 Task: Add an event with the title Project Progress Update and Evaluation, date '2024/03/08', time 8:00 AM to 10:00 AMand add a description: A lunch and learn session is a unique professional development opportunity where employees gather during their lunch break to learn and engage in educational activities. It combines the convenience of a mealtime with valuable learning experiences, creating a relaxed and interactive environment for knowledge sharing and skill enhancement._x000D_
_x000D_
Select event color  Tangerine . Add location for the event as: 987 Piazza Navona, Rome, Italy, logged in from the account softage.5@softage.netand send the event invitation to softage.3@softage.net and softage.1@softage.net. Set a reminder for the event Every weekday(Monday to Friday)
Action: Mouse moved to (1094, 79)
Screenshot: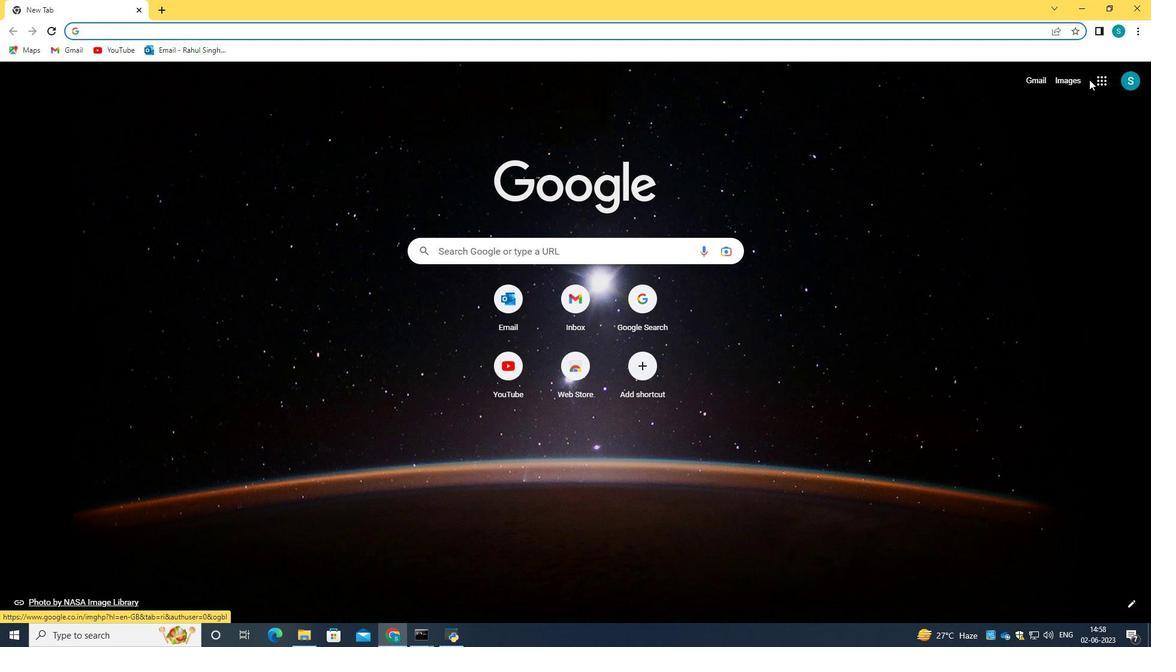 
Action: Mouse pressed left at (1094, 79)
Screenshot: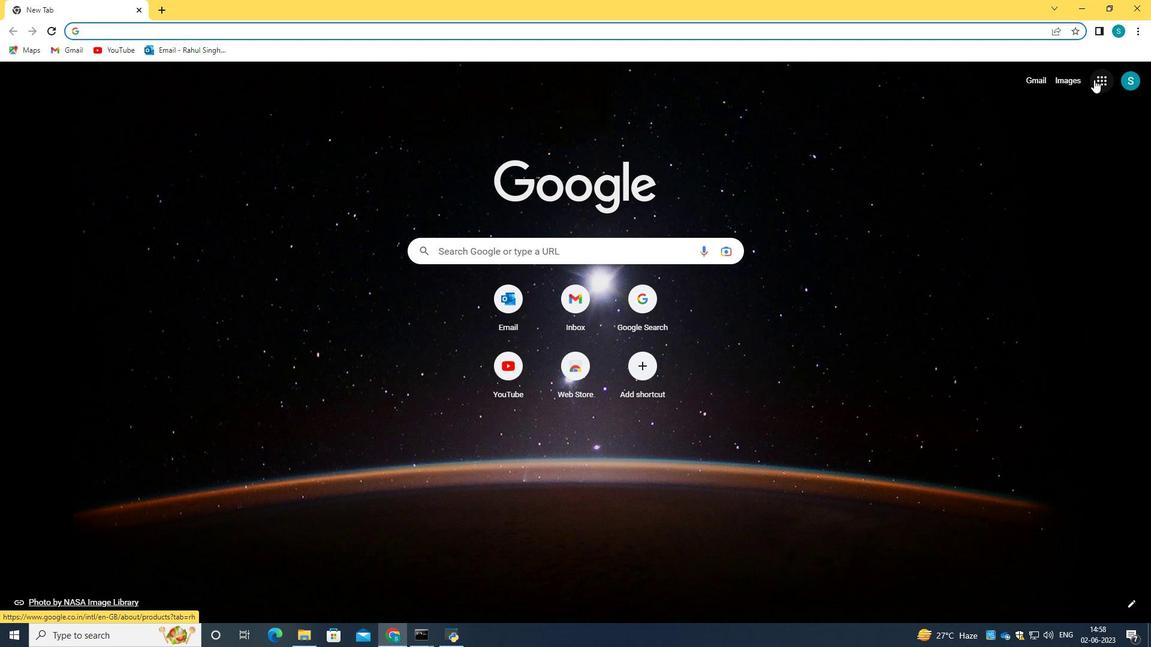 
Action: Mouse moved to (983, 251)
Screenshot: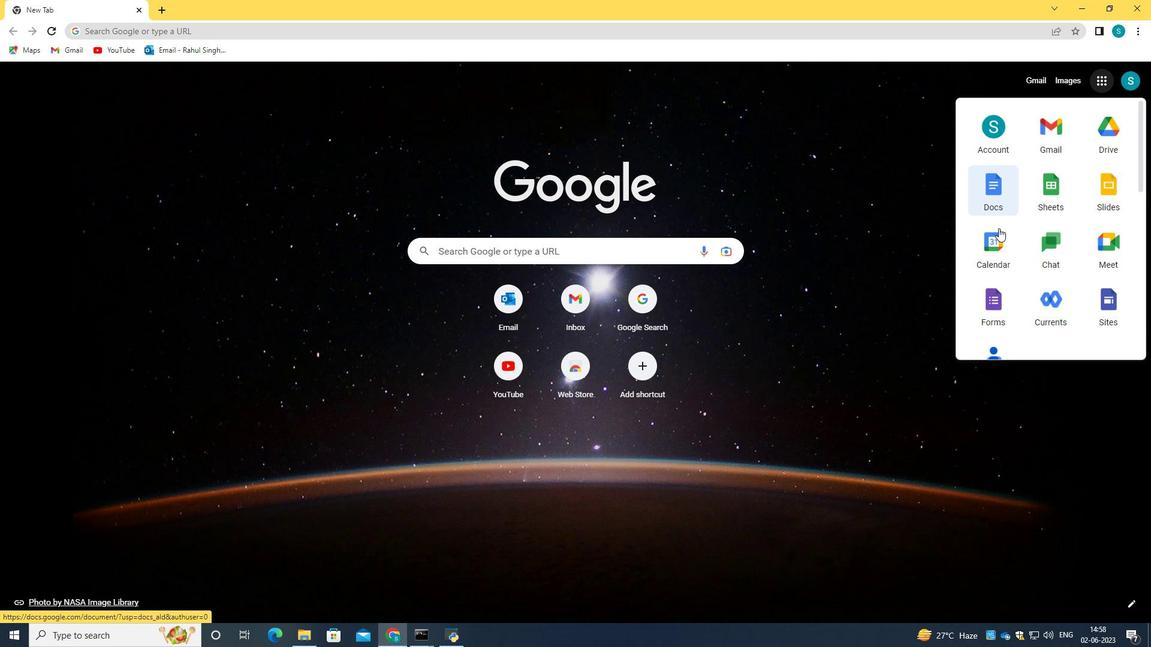 
Action: Mouse pressed left at (983, 251)
Screenshot: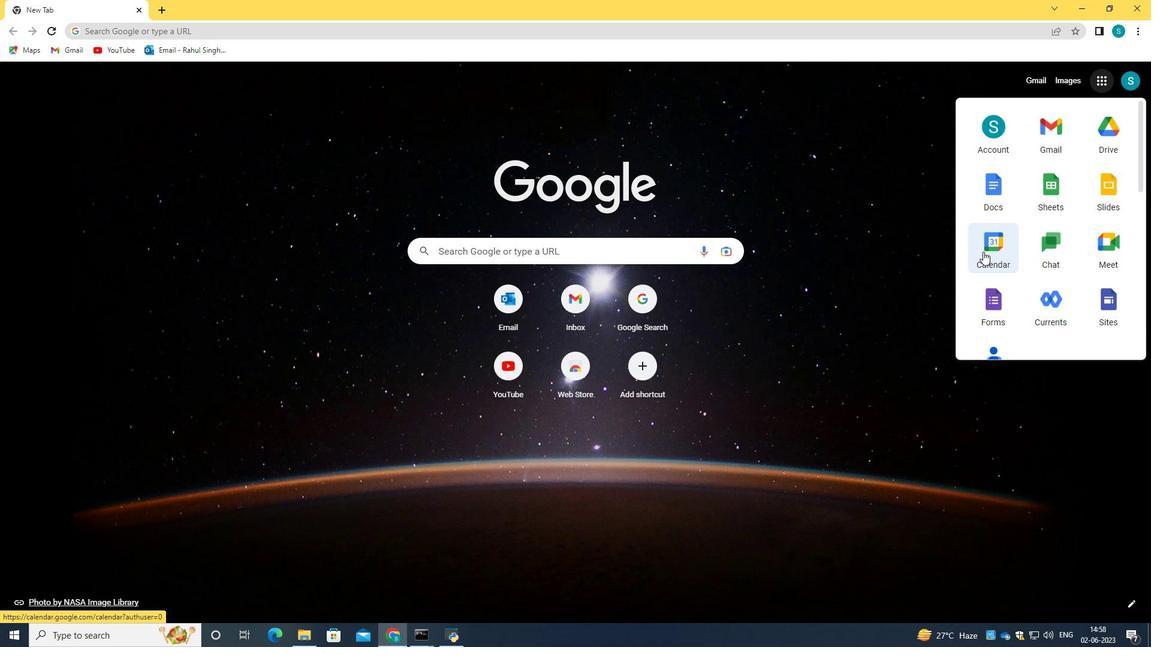 
Action: Mouse moved to (67, 118)
Screenshot: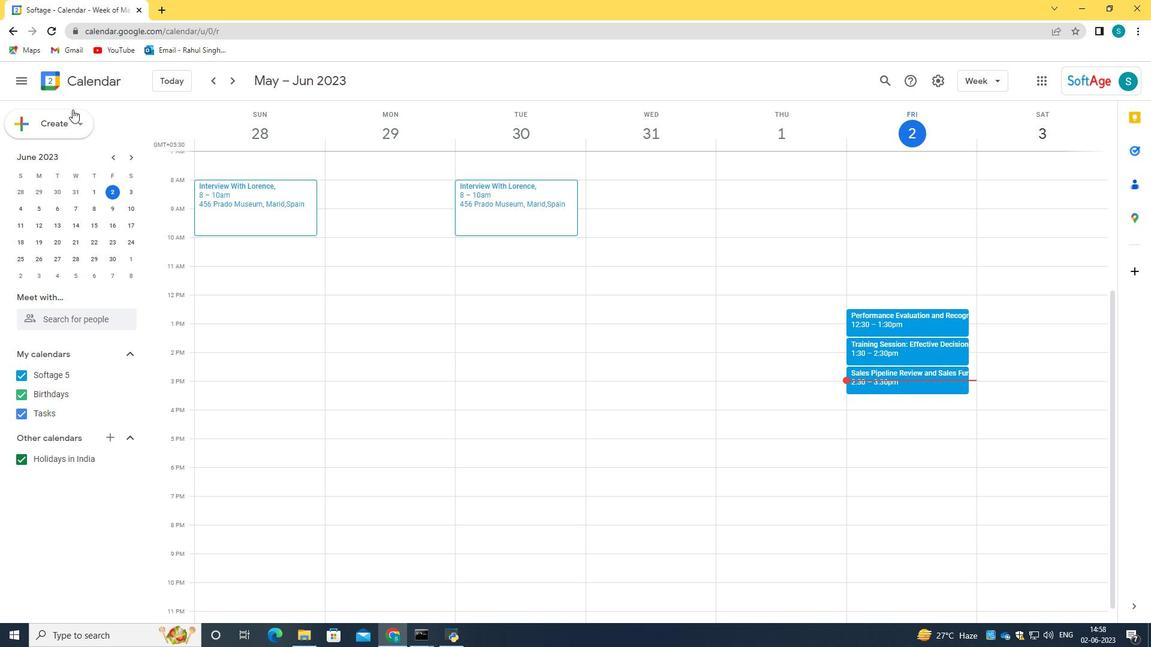
Action: Mouse pressed left at (67, 118)
Screenshot: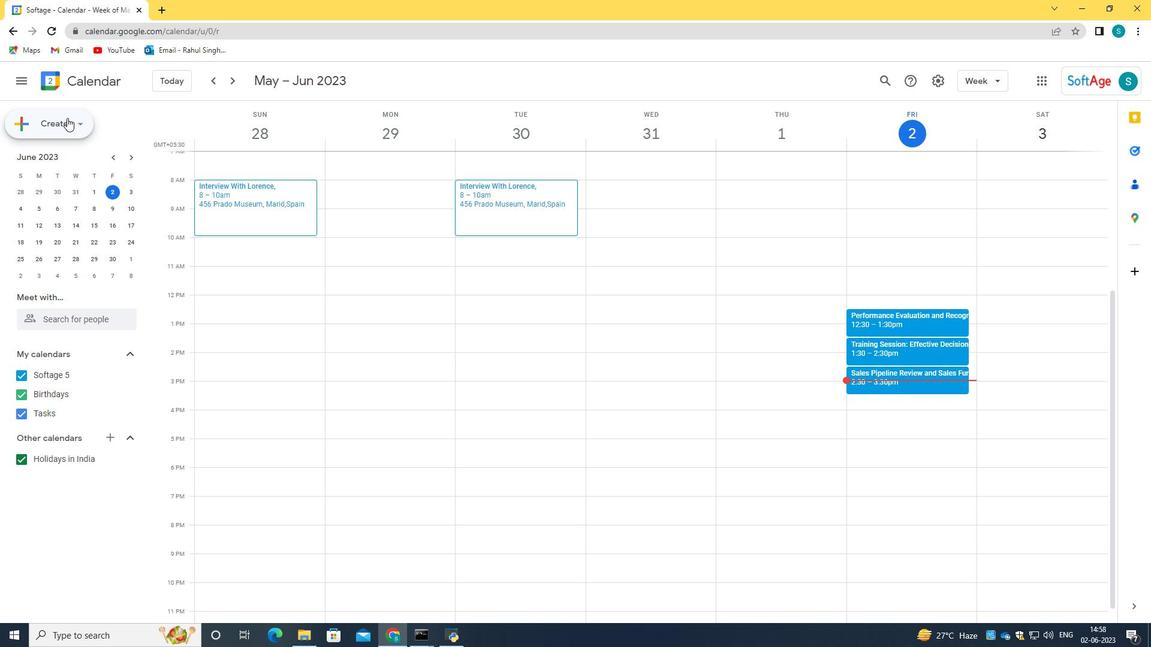 
Action: Mouse moved to (74, 155)
Screenshot: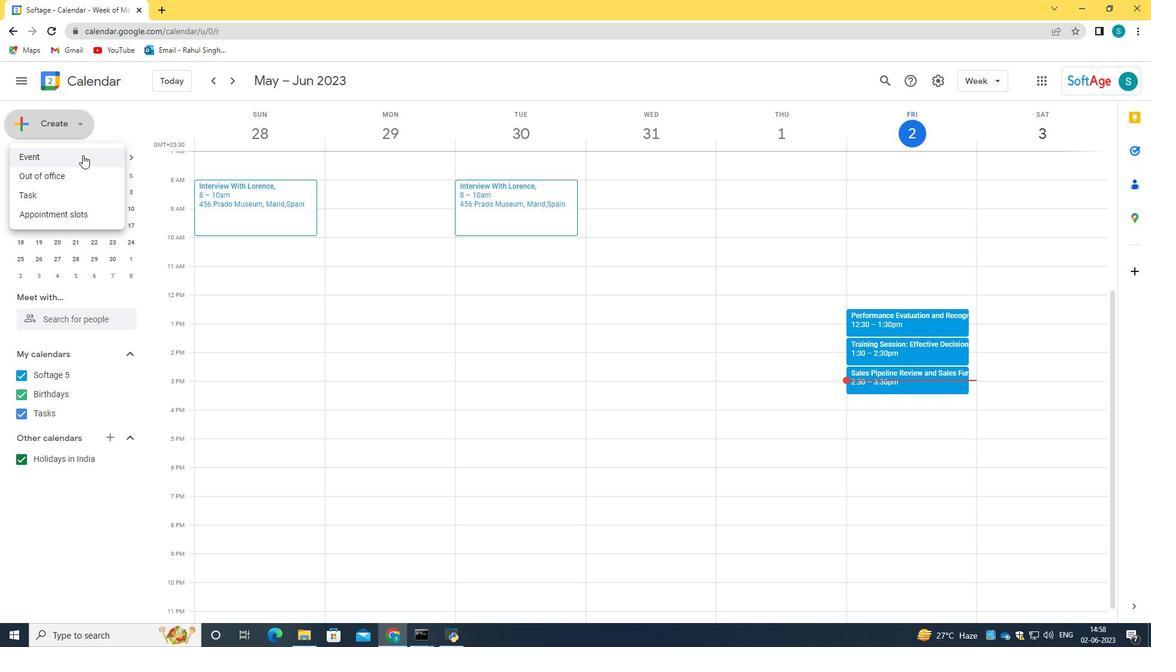 
Action: Mouse pressed left at (74, 155)
Screenshot: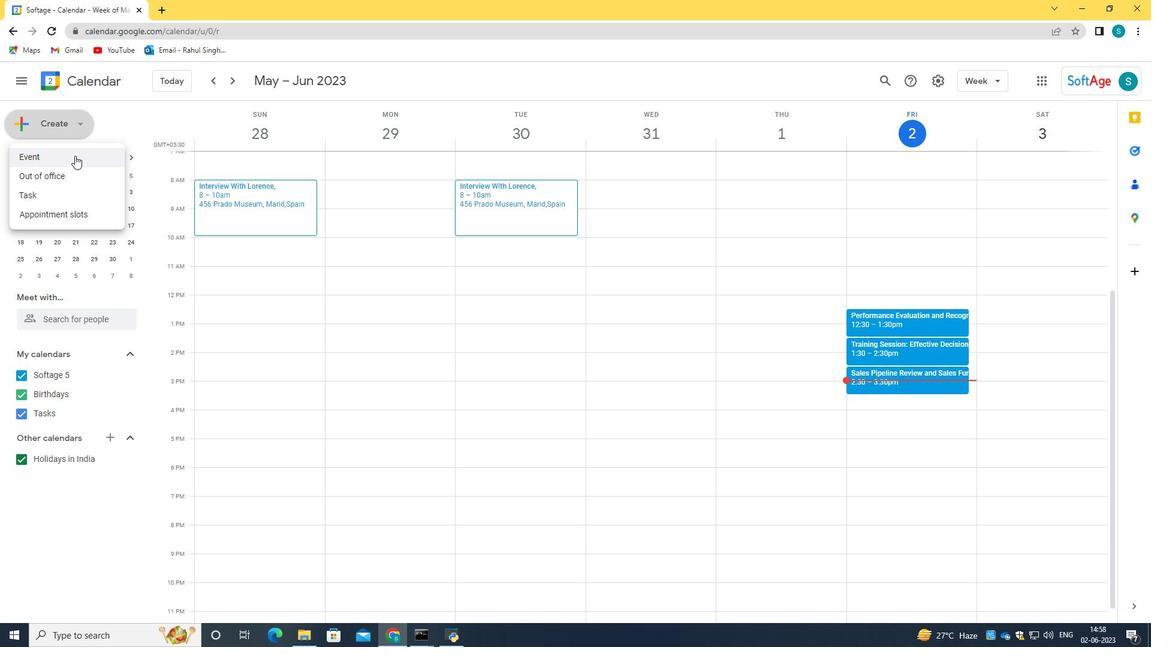
Action: Mouse moved to (749, 479)
Screenshot: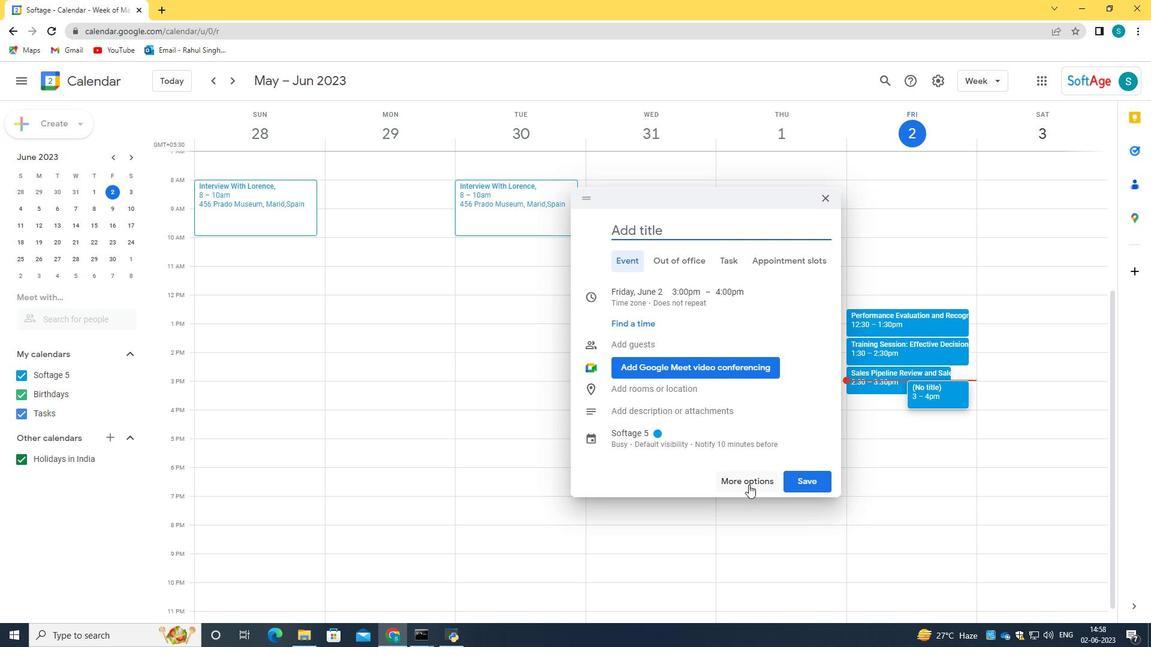 
Action: Mouse pressed left at (749, 479)
Screenshot: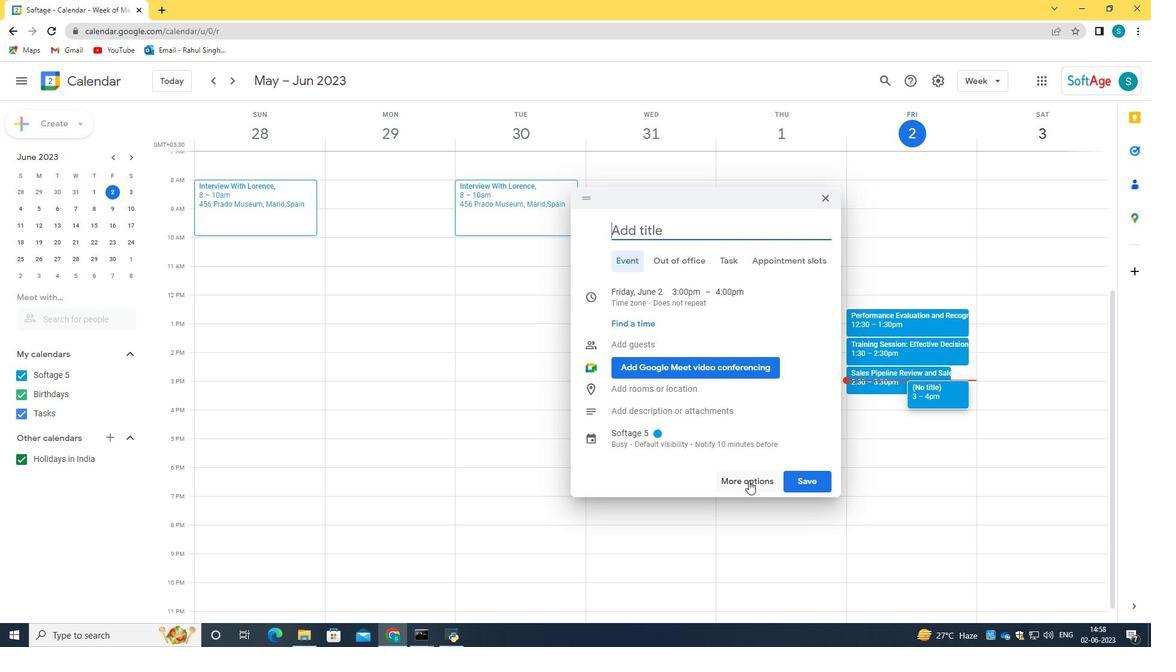 
Action: Mouse moved to (146, 90)
Screenshot: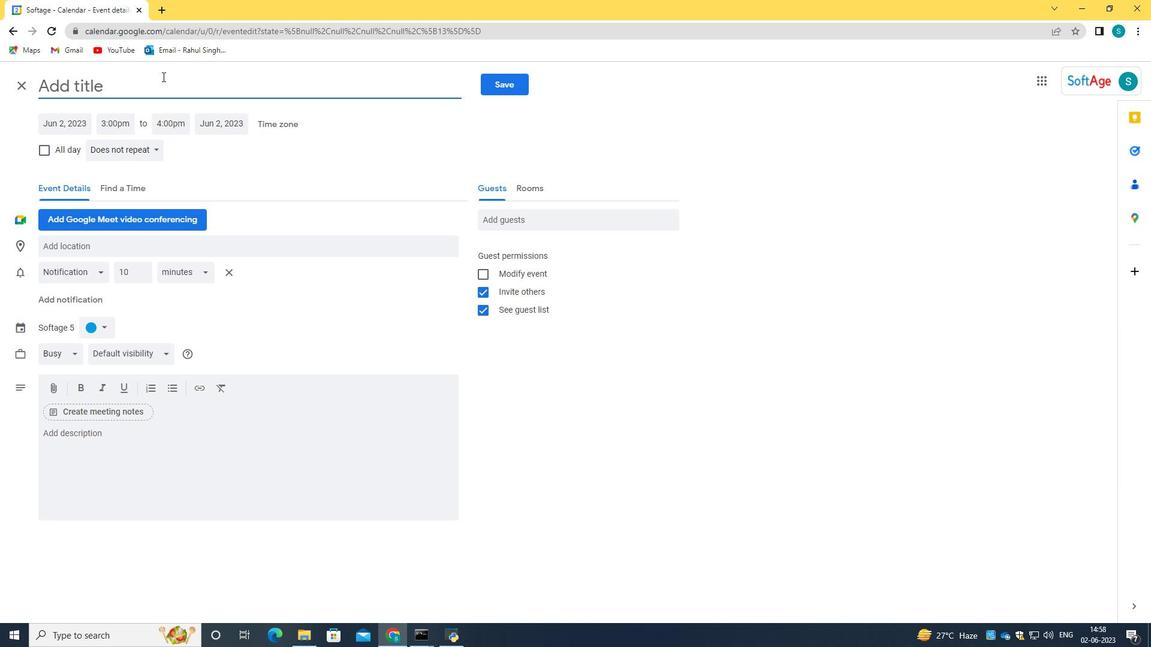 
Action: Mouse pressed left at (146, 90)
Screenshot: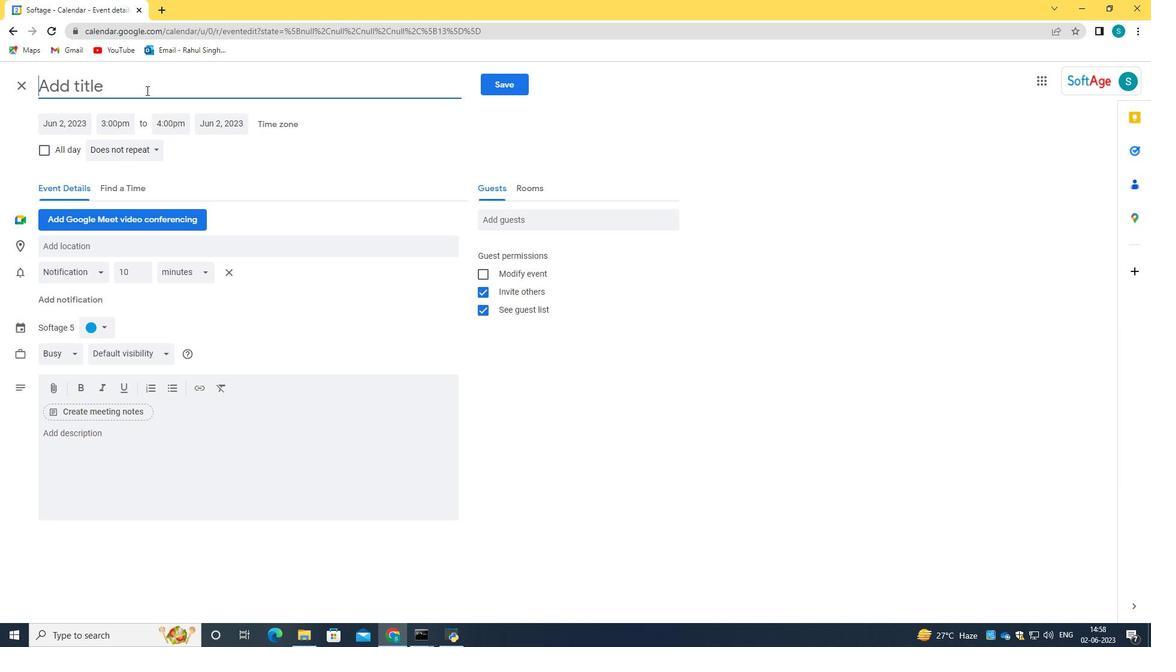 
Action: Key pressed <Key.caps_lock>P<Key.caps_lock>rojects<Key.space><Key.caps_lock>P<Key.caps_lock>rogress<Key.space><Key.caps_lock>U<Key.caps_lock>pdate<Key.space>and<Key.space><Key.caps_lock>E<Key.caps_lock>valut<Key.backspace>ation
Screenshot: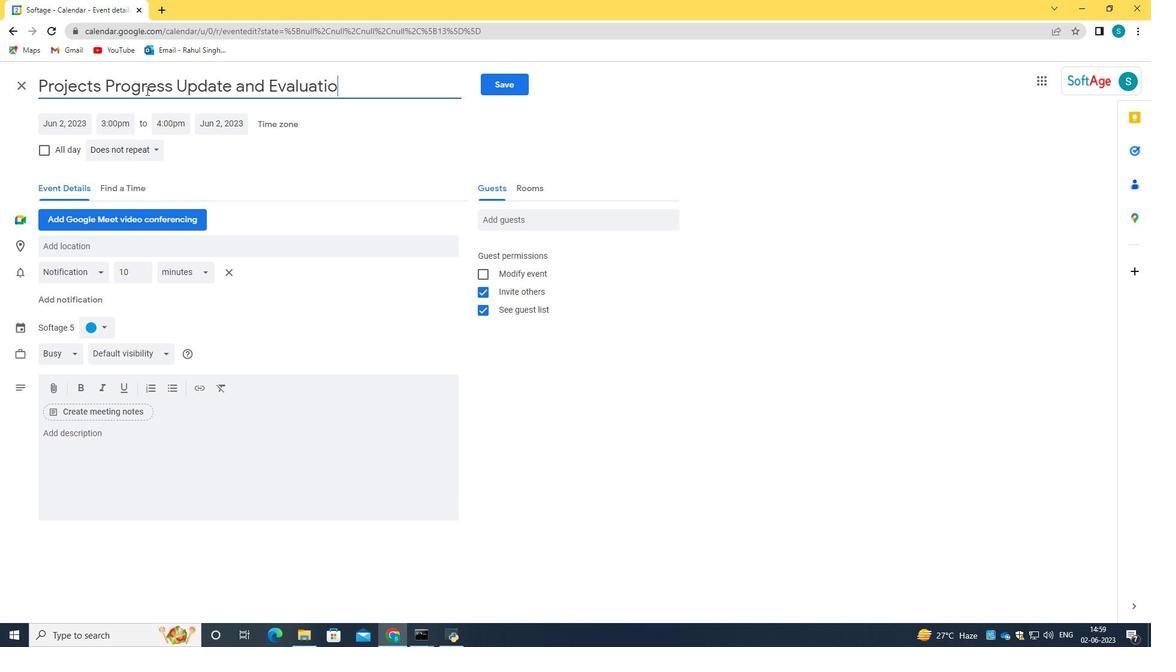 
Action: Mouse moved to (71, 115)
Screenshot: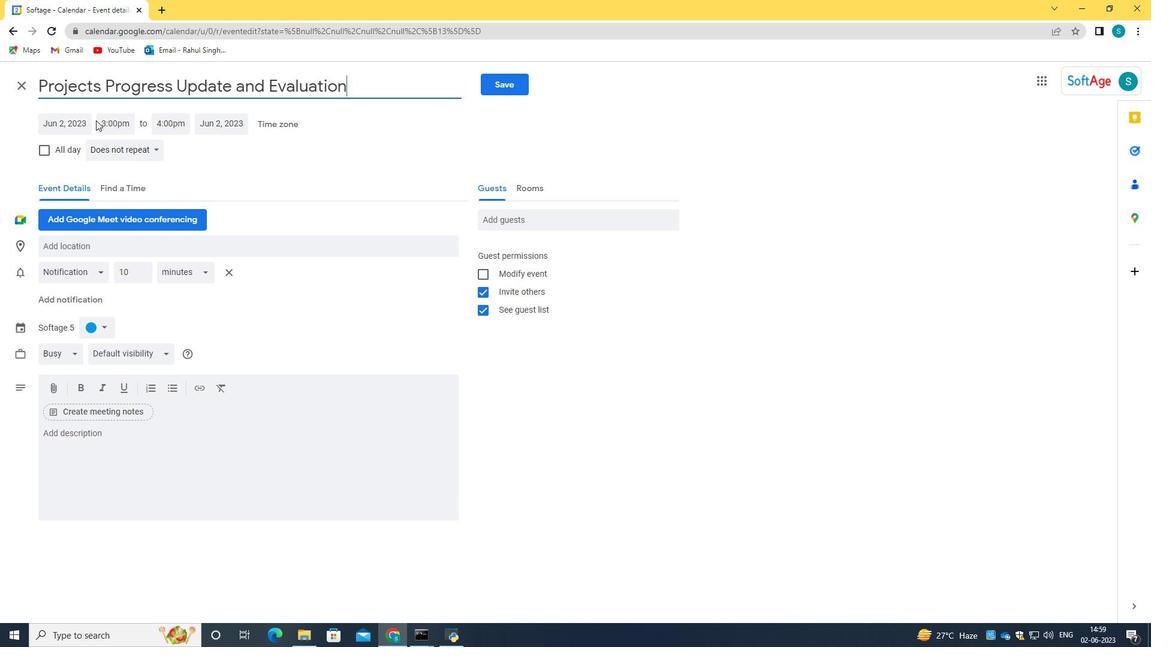 
Action: Mouse pressed left at (71, 115)
Screenshot: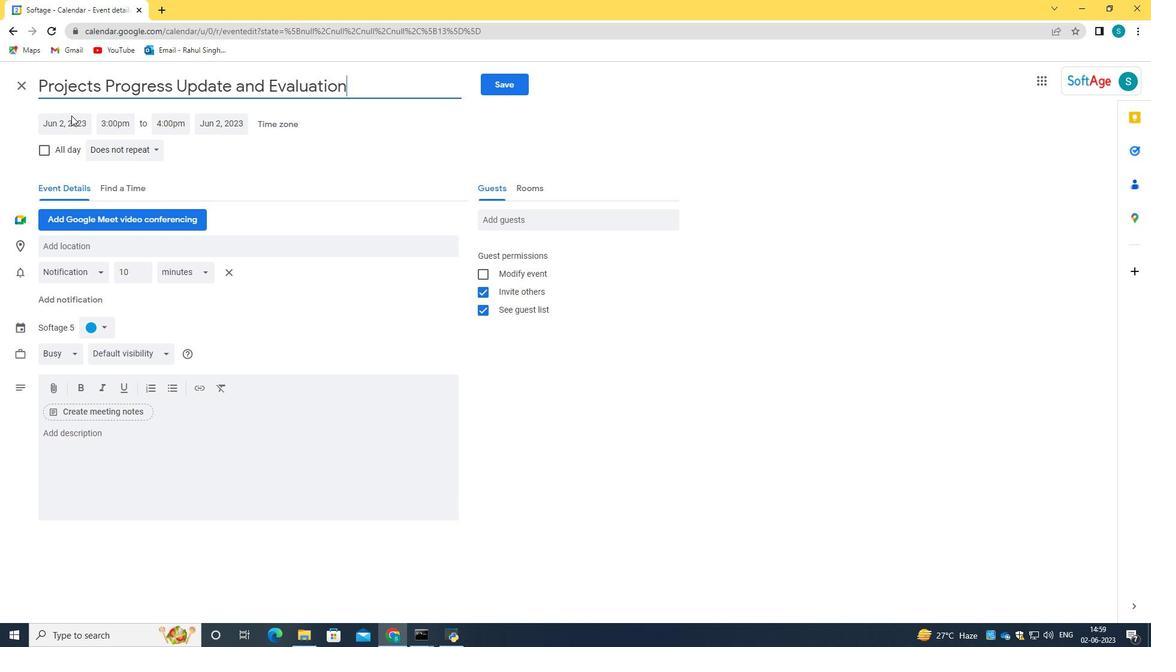 
Action: Mouse moved to (71, 115)
Screenshot: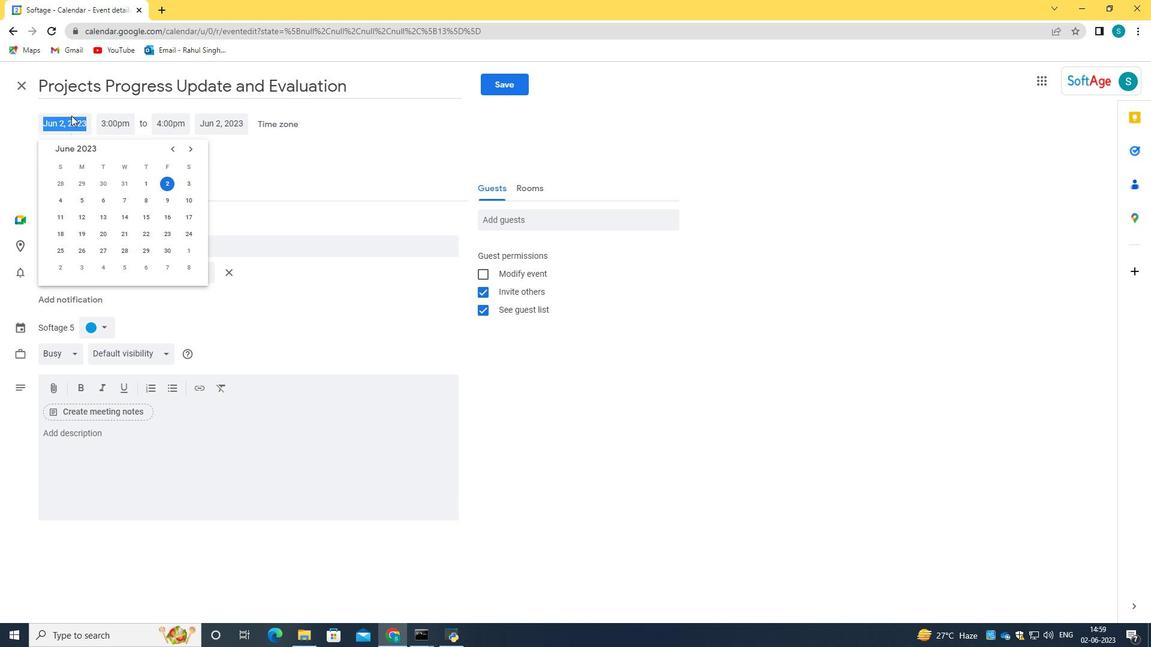 
Action: Key pressed 2024/03/<Key.backspace>08
Screenshot: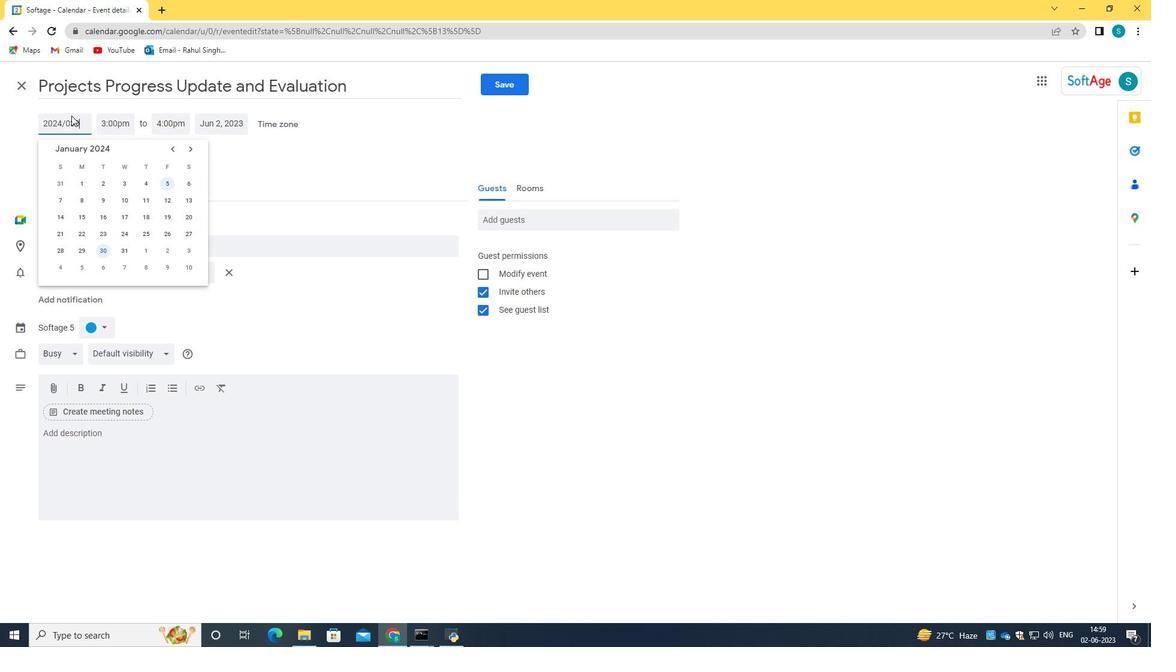 
Action: Mouse moved to (76, 123)
Screenshot: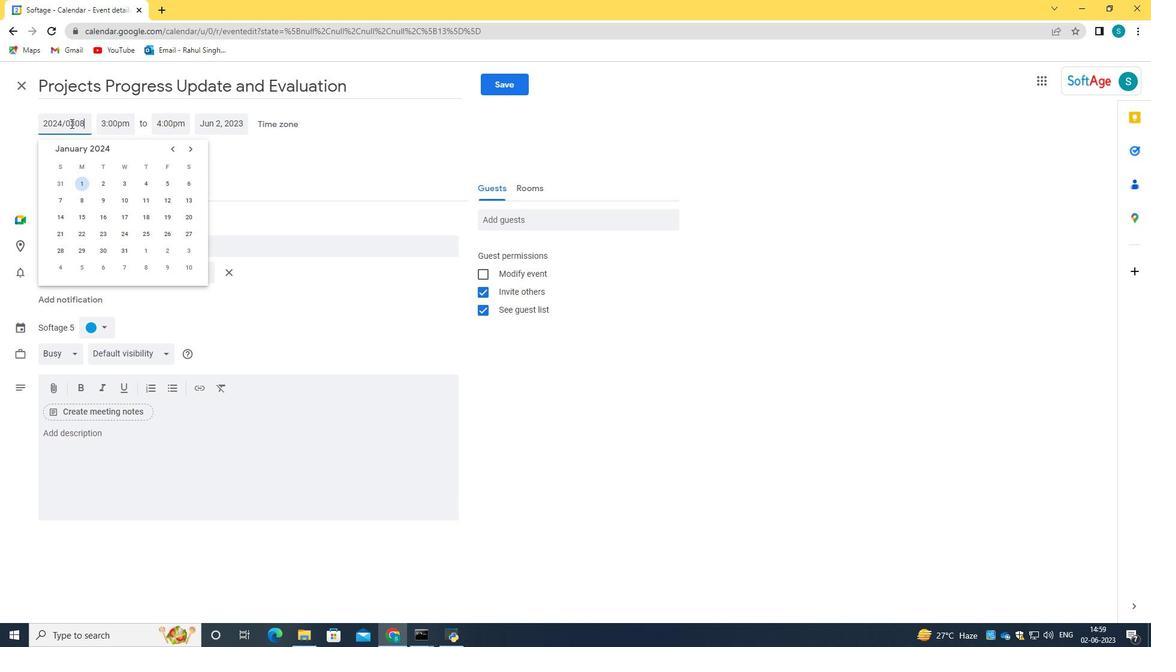 
Action: Mouse pressed left at (76, 123)
Screenshot: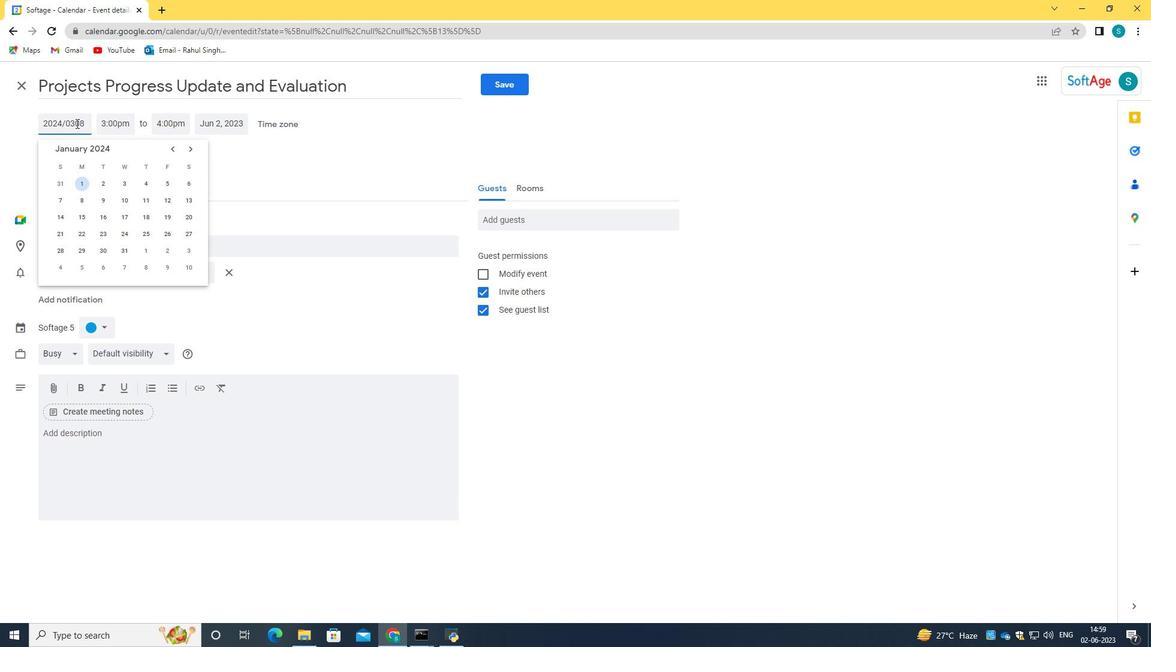 
Action: Mouse moved to (87, 123)
Screenshot: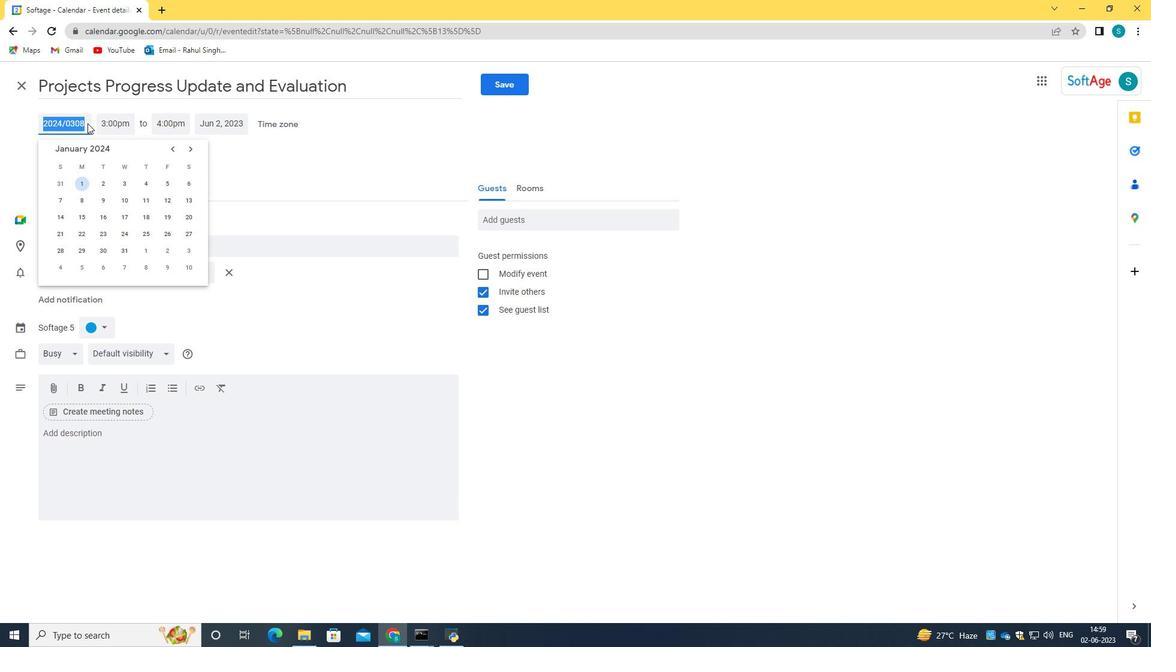 
Action: Mouse pressed left at (87, 123)
Screenshot: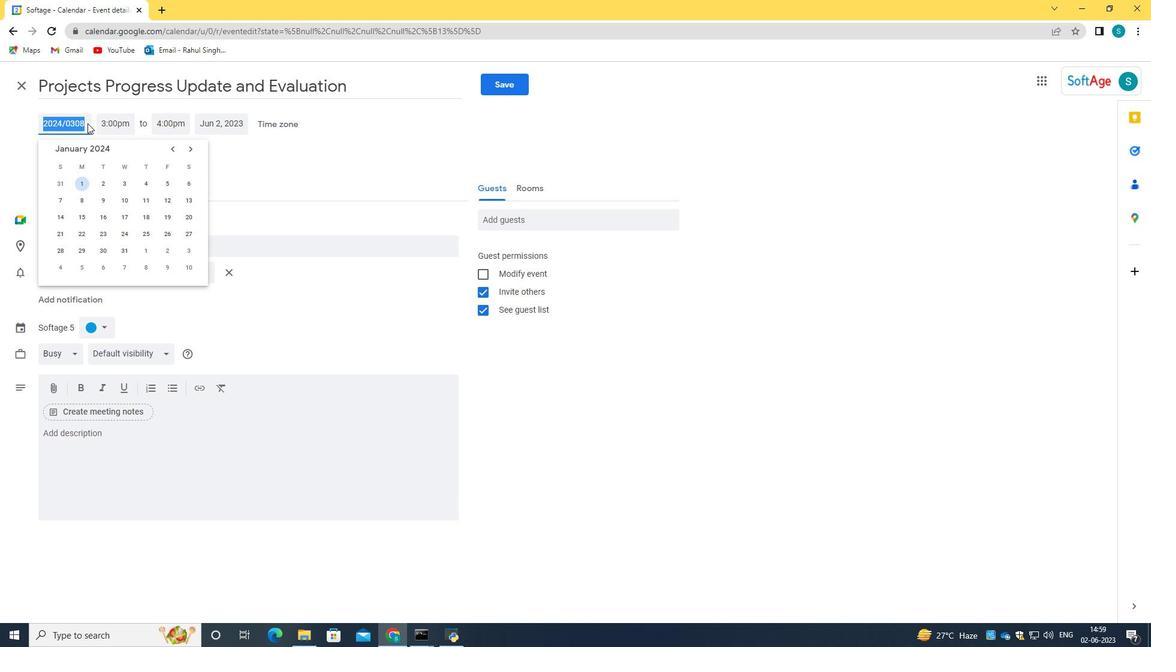 
Action: Mouse moved to (86, 122)
Screenshot: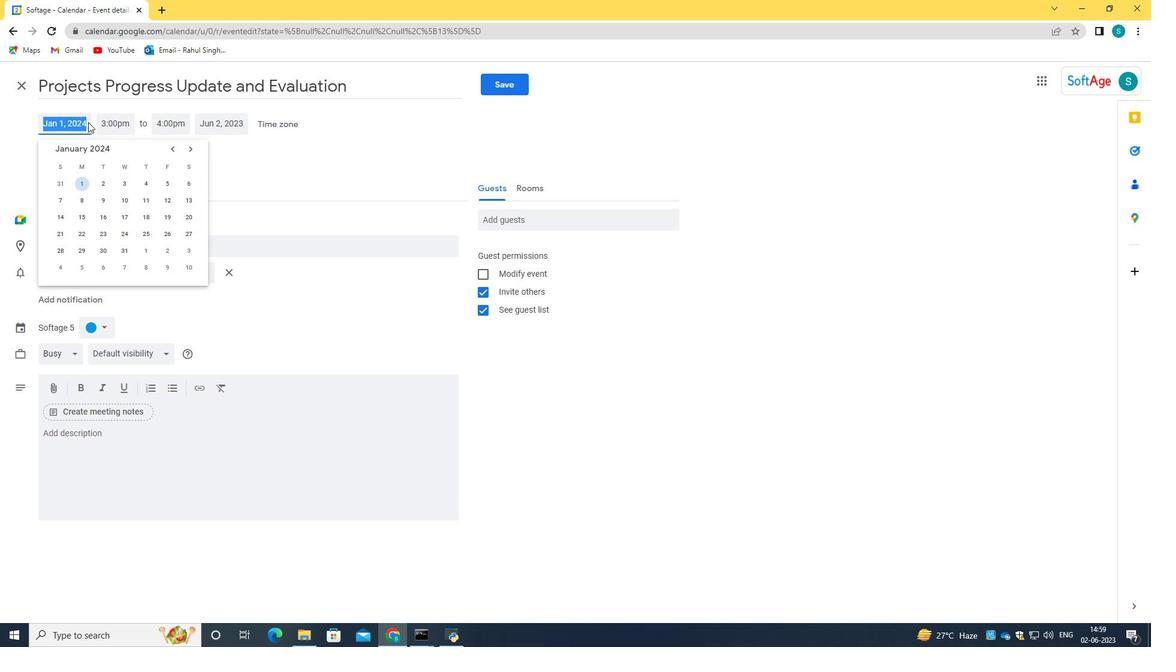 
Action: Mouse pressed left at (86, 122)
Screenshot: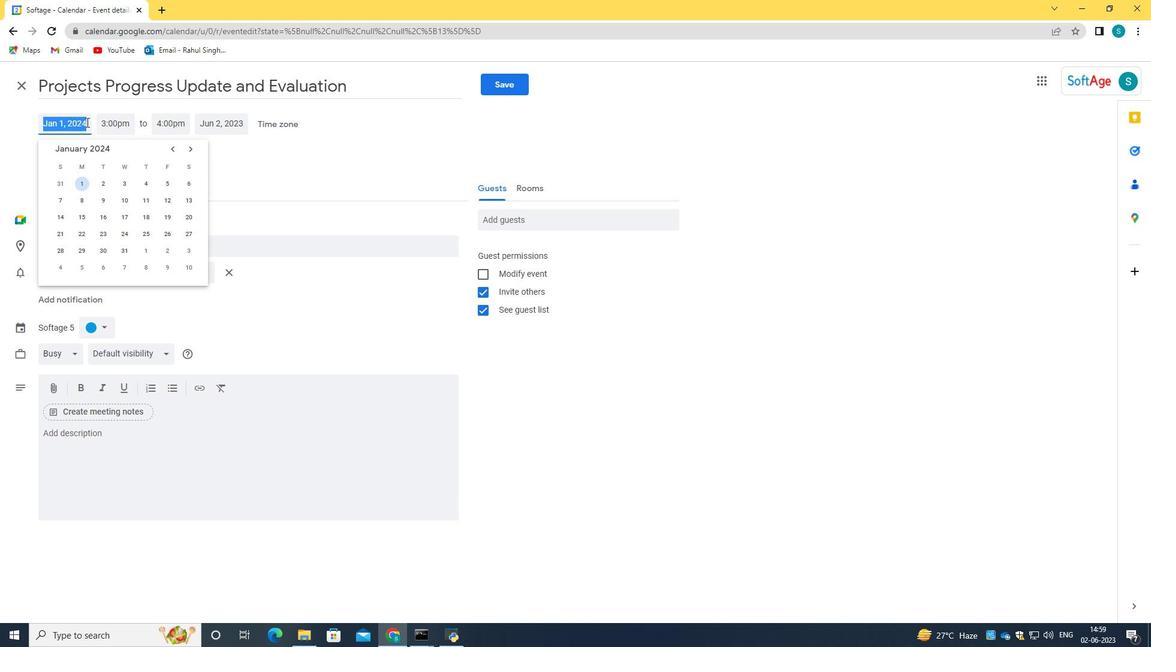 
Action: Mouse pressed left at (86, 122)
Screenshot: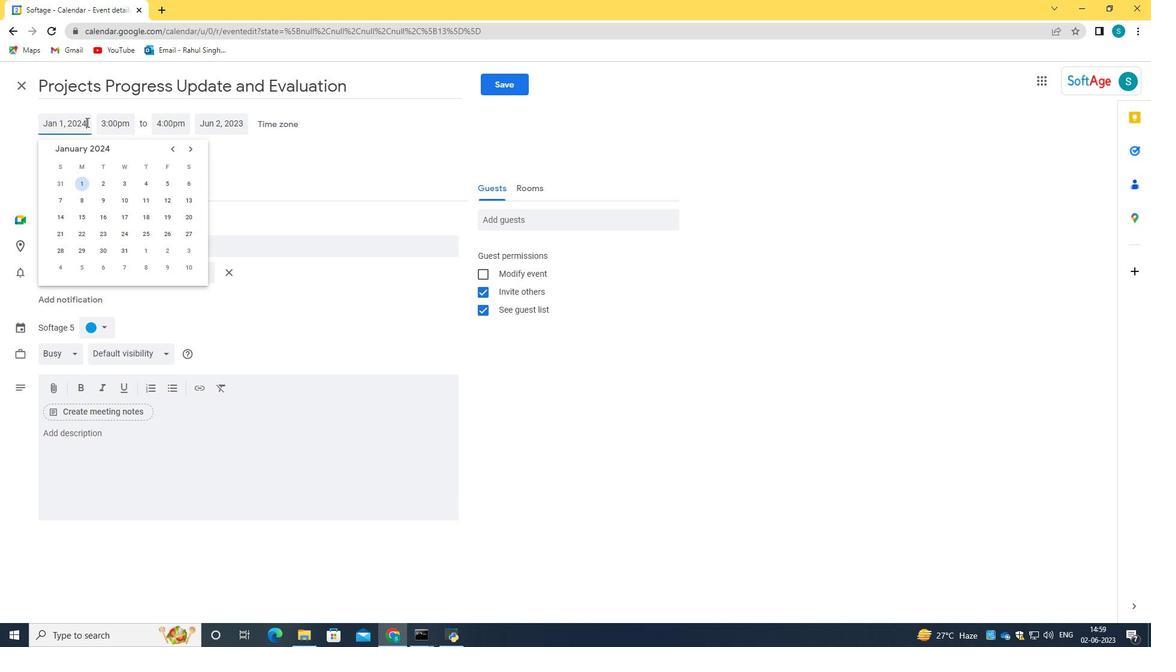 
Action: Mouse pressed left at (86, 122)
Screenshot: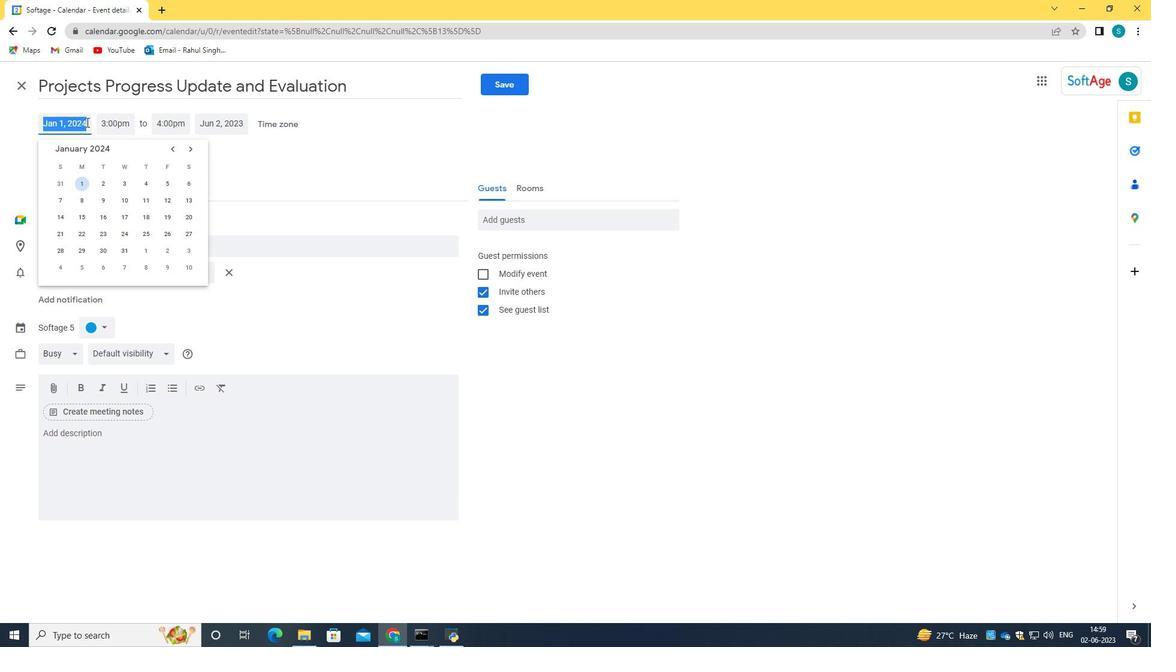 
Action: Key pressed 2024/03/08<Key.tab>08<Key.shift_r>:00<Key.space>am<Key.tab>10<Key.shift_r>:00<Key.space>am<Key.enter>
Screenshot: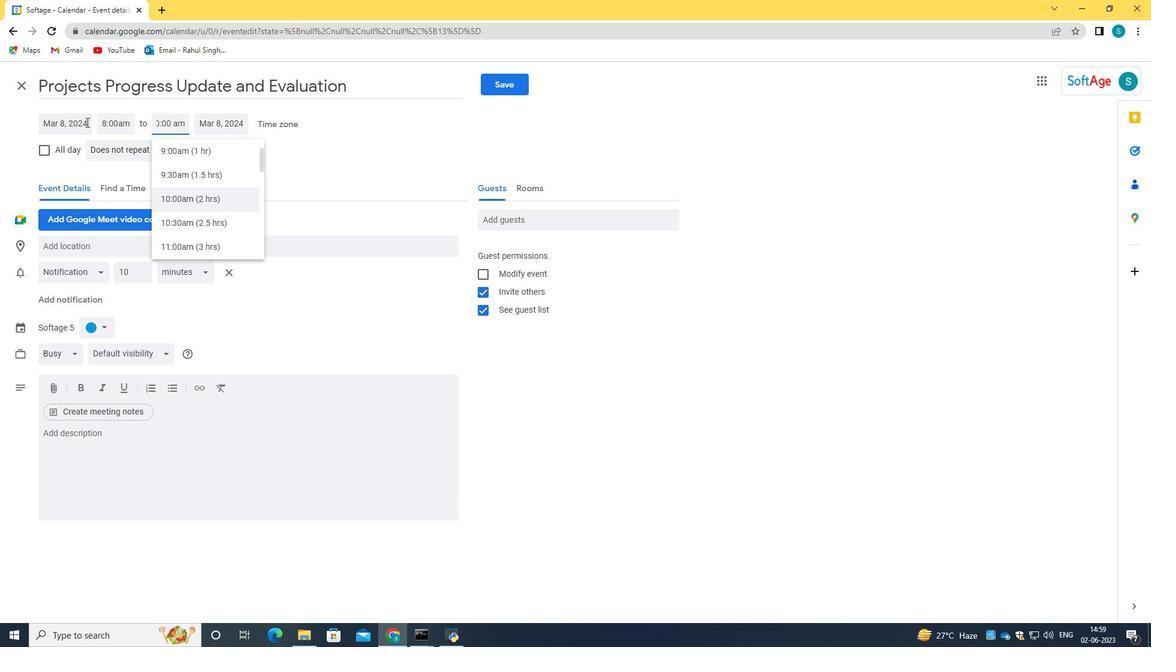 
Action: Mouse moved to (133, 454)
Screenshot: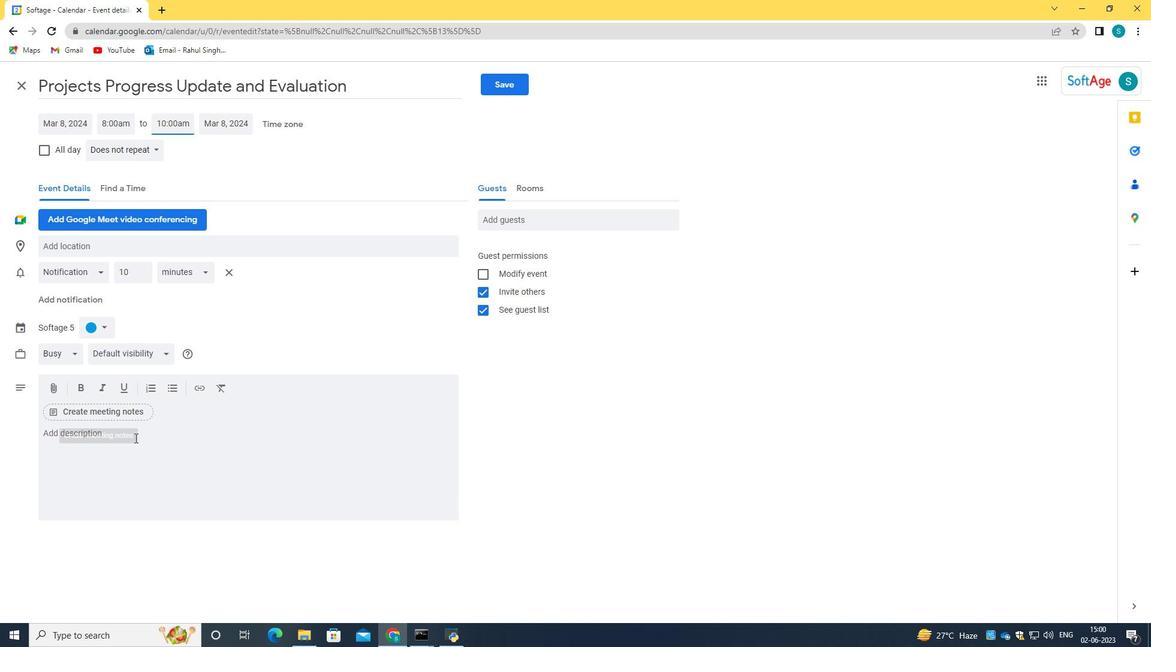 
Action: Mouse pressed left at (133, 454)
Screenshot: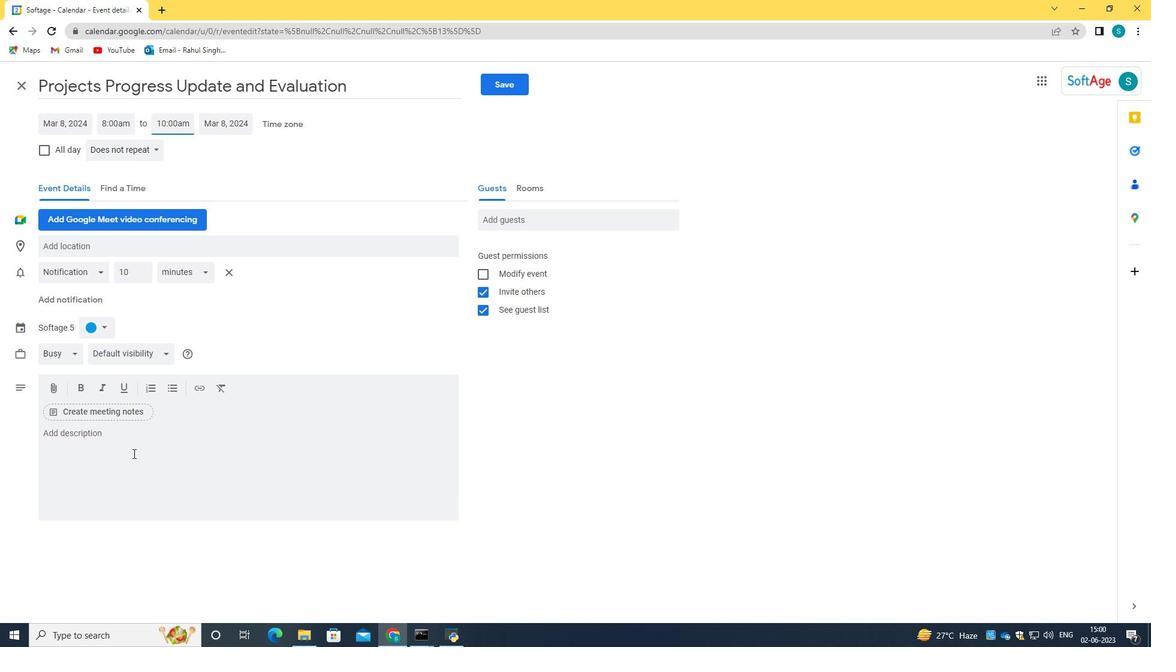 
Action: Key pressed <Key.caps_lock>A<Key.space>LU<Key.backspace><Key.backspace><Key.caps_lock>lunch<Key.space>and<Key.space>learn<Key.space>session<Key.space>is<Key.space>a<Key.space>unique<Key.space>professional<Key.space>development<Key.space>opportunity<Key.space>where<Key.space>employees<Key.space>gather<Key.space>during<Key.space>their<Key.space>luc<Key.backspace>nch<Key.space>break<Key.space>to<Key.space>learn<Key.space>and<Key.space>engage<Key.space>in<Key.space>educational<Key.space>activities.<Key.space><Key.caps_lock>I<Key.caps_lock>t<Key.space>combines<Key.space>the<Key.space>convenience<Key.space>of<Key.space>a<Key.space>mealtime<Key.space>with<Key.space>valueable<Key.space>learn<Key.backspace><Key.backspace><Key.backspace><Key.backspace><Key.backspace><Key.backspace><Key.backspace><Key.backspace><Key.backspace><Key.backspace><Key.backspace>able<Key.space>learning<Key.space>experiences,<Key.space>creating<Key.space>a<Key.space>relaxed<Key.space>and<Key.space>interactive<Key.space>envio<Key.backspace>ronment<Key.space>for<Key.space>knowledge<Key.space>sharing<Key.space>and<Key.space>skill<Key.space>enhancement.
Screenshot: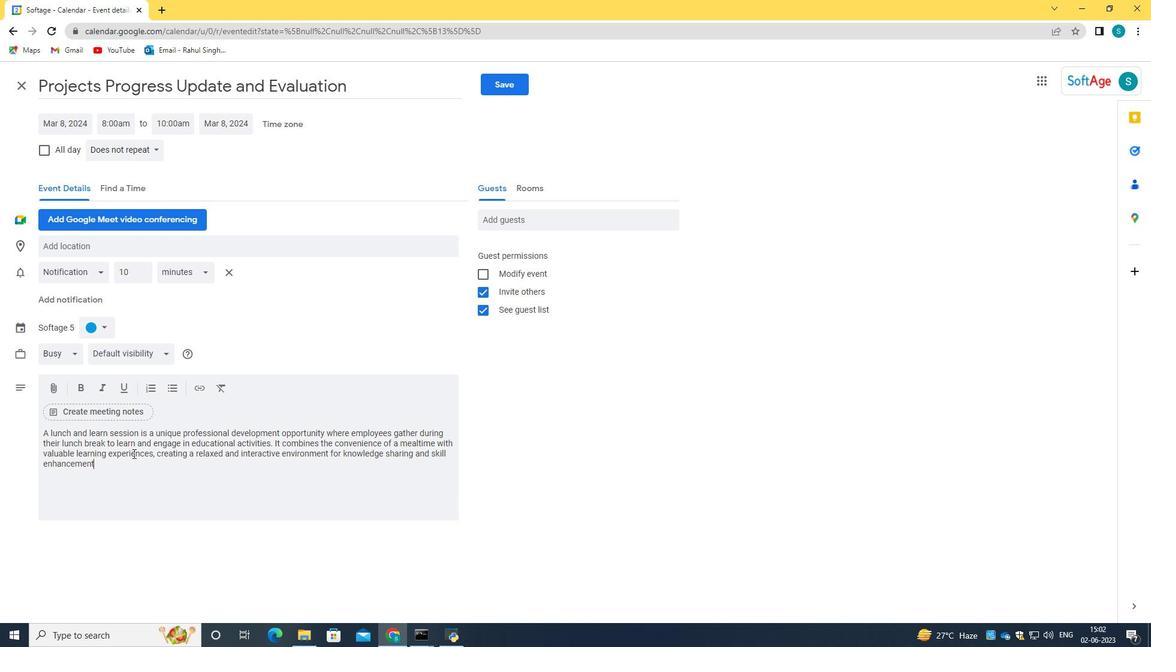 
Action: Mouse moved to (104, 323)
Screenshot: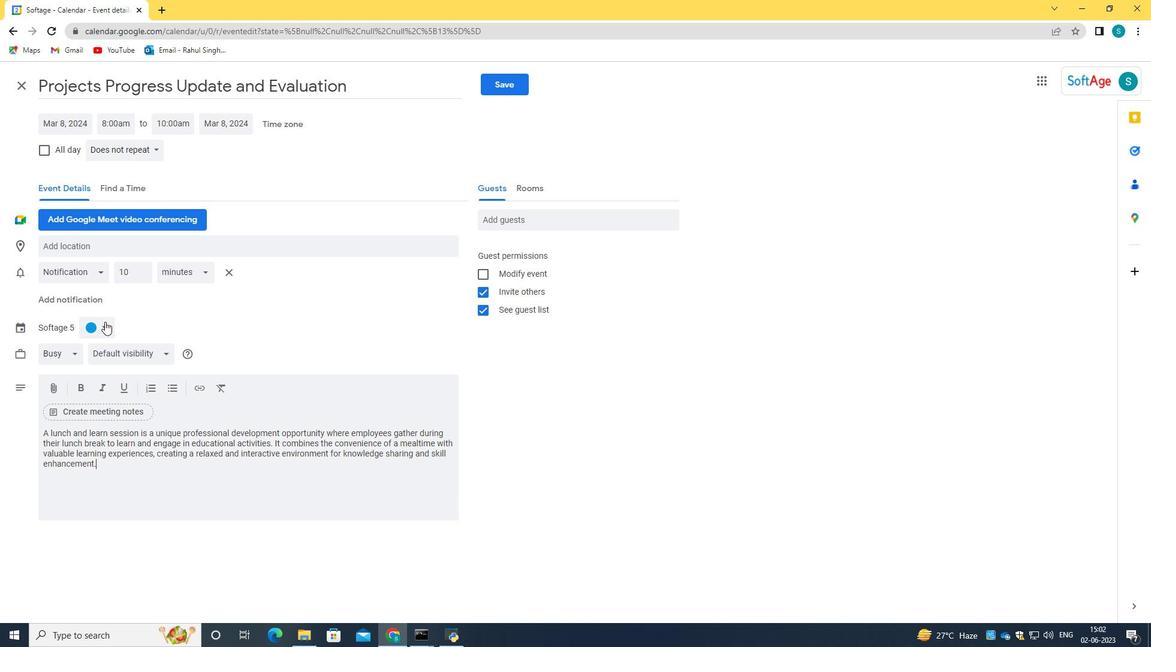 
Action: Mouse pressed left at (104, 323)
Screenshot: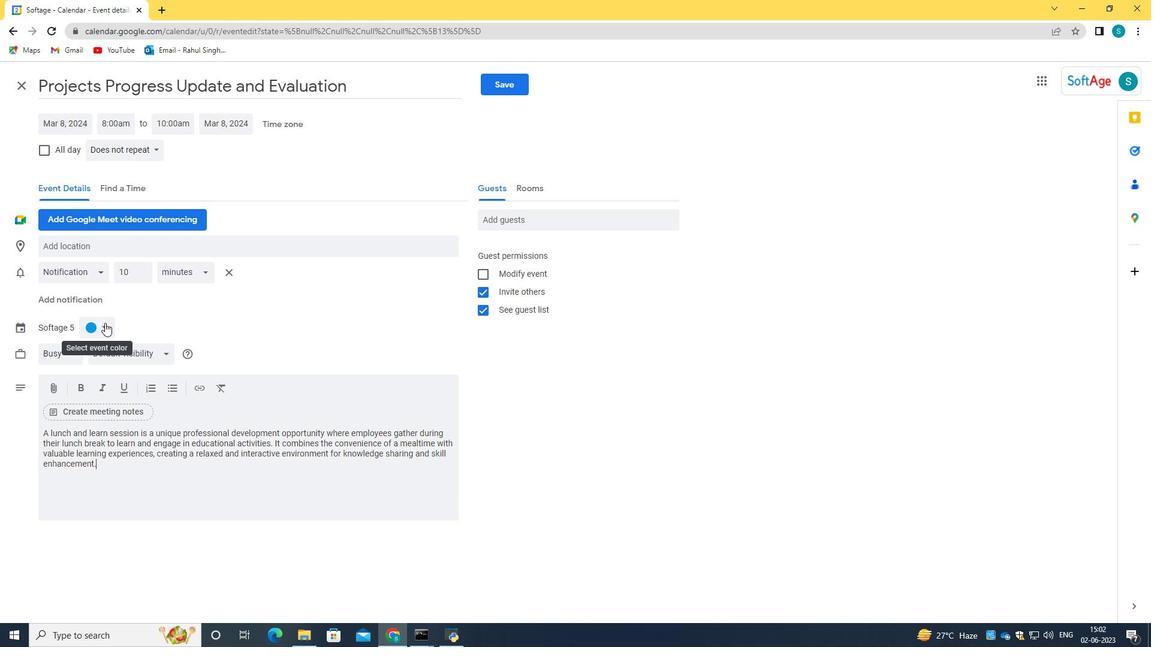 
Action: Mouse moved to (91, 344)
Screenshot: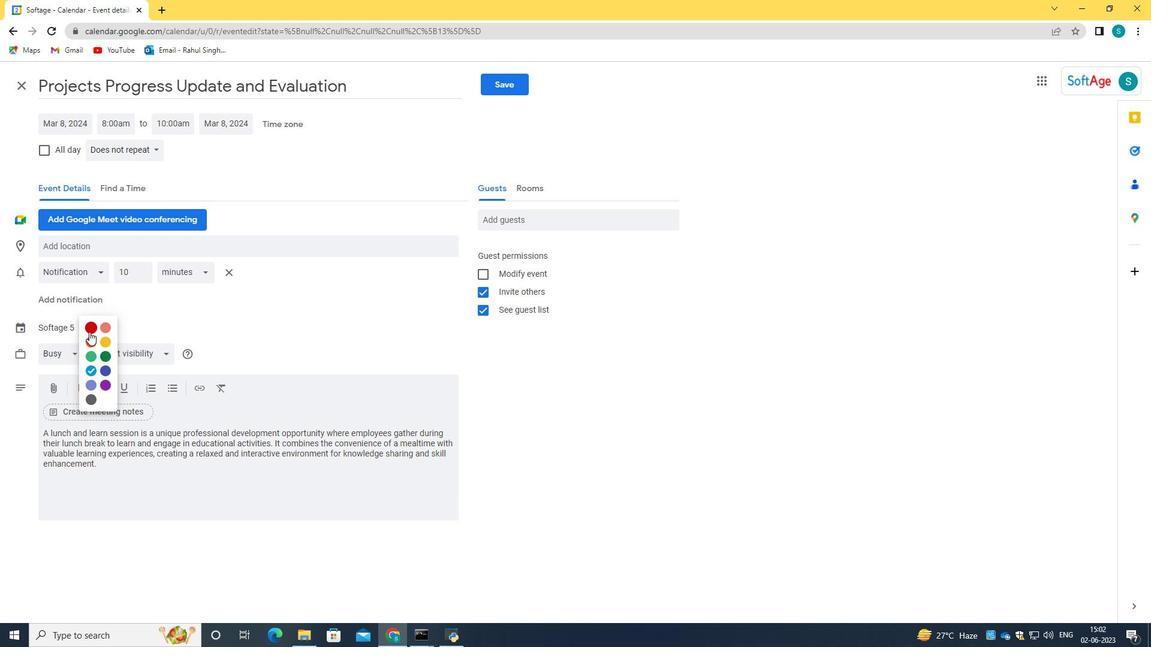 
Action: Mouse pressed left at (91, 344)
Screenshot: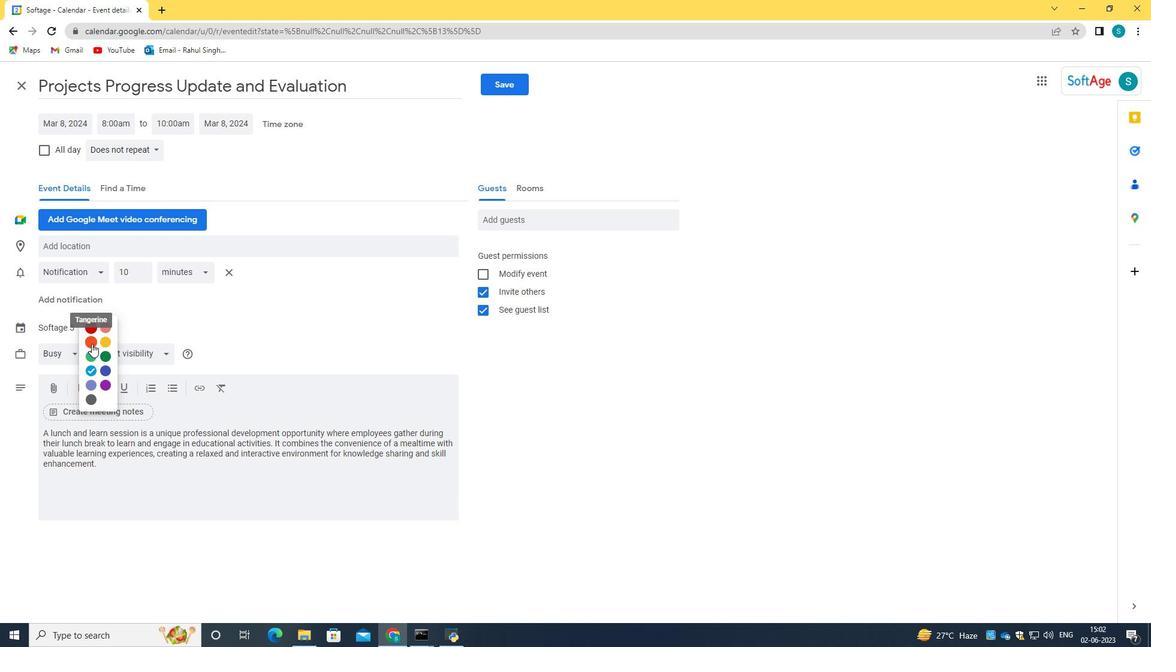 
Action: Mouse moved to (132, 250)
Screenshot: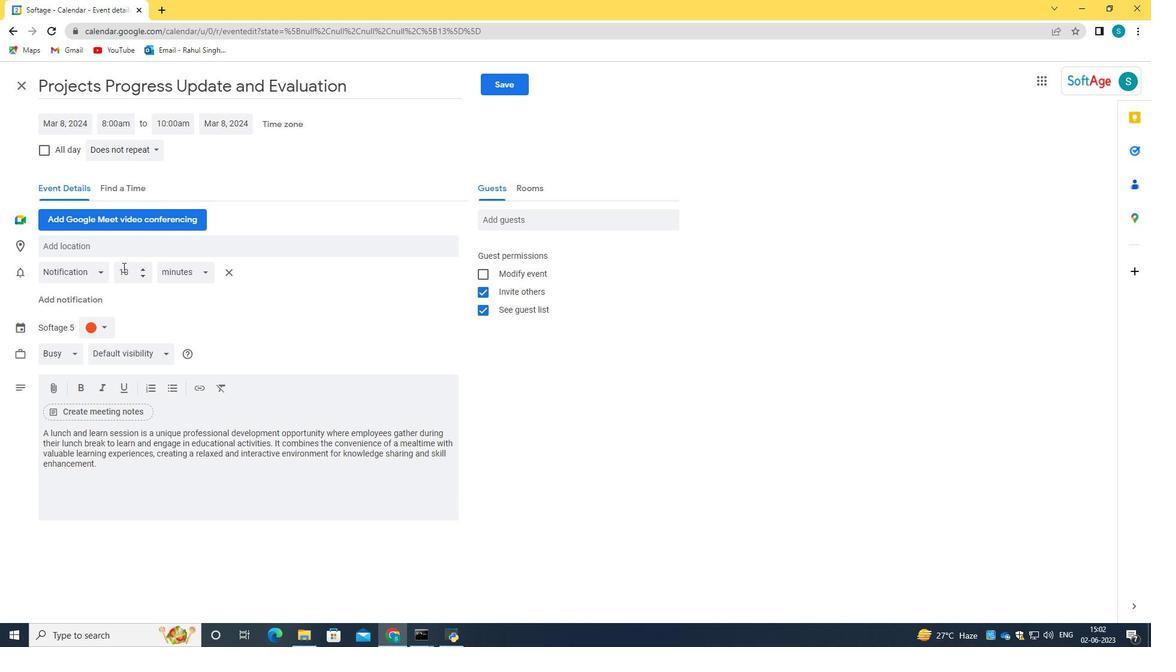 
Action: Mouse pressed left at (132, 250)
Screenshot: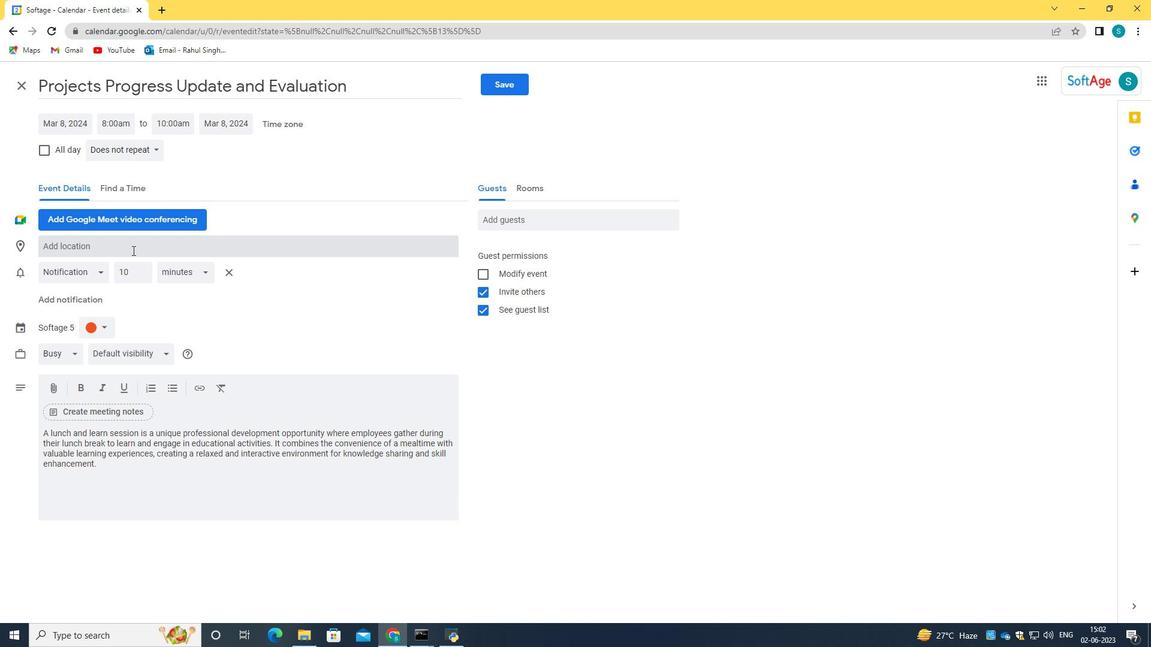 
Action: Key pressed <Key.caps_lock>987<Key.space><Key.caps_lock><Key.caps_lock><Key.caps_lock><Key.caps_lock>P<Key.caps_lock>iazza<Key.space><Key.caps_lock>N<Key.caps_lock>o<Key.backspace>avi<Key.backspace>ona<Key.space>,<Key.space><Key.caps_lock>R<Key.caps_lock>ome<Key.space><Key.backspace>,<Key.space><Key.caps_lock>I<Key.caps_lock>taly<Key.enter>
Screenshot: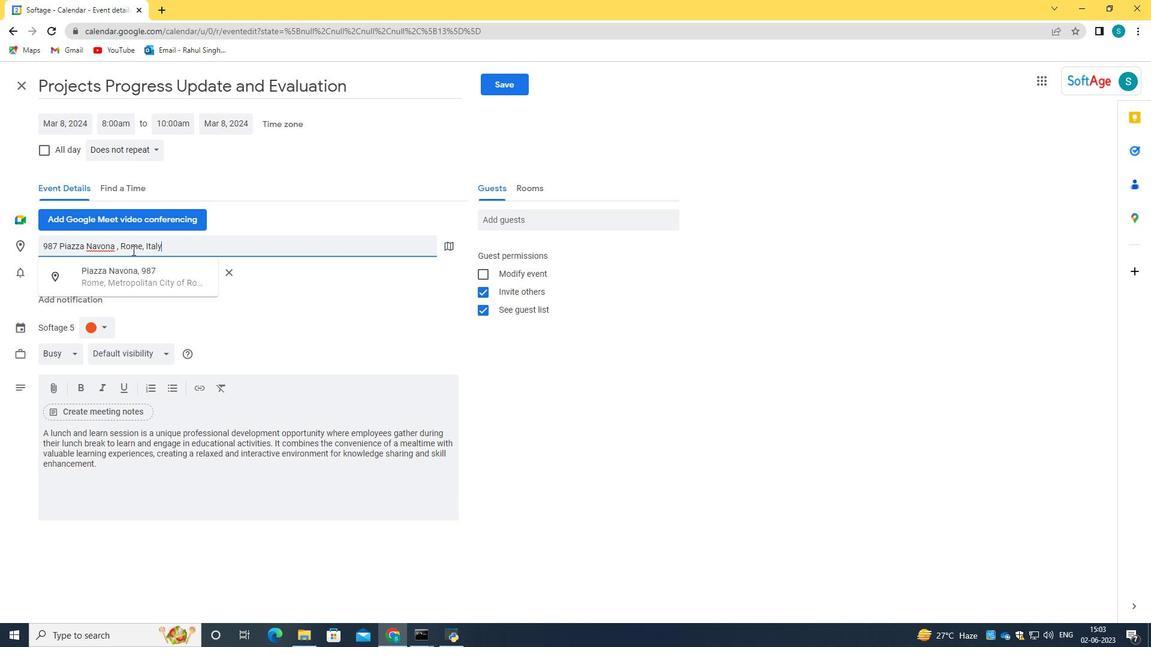 
Action: Mouse moved to (104, 247)
Screenshot: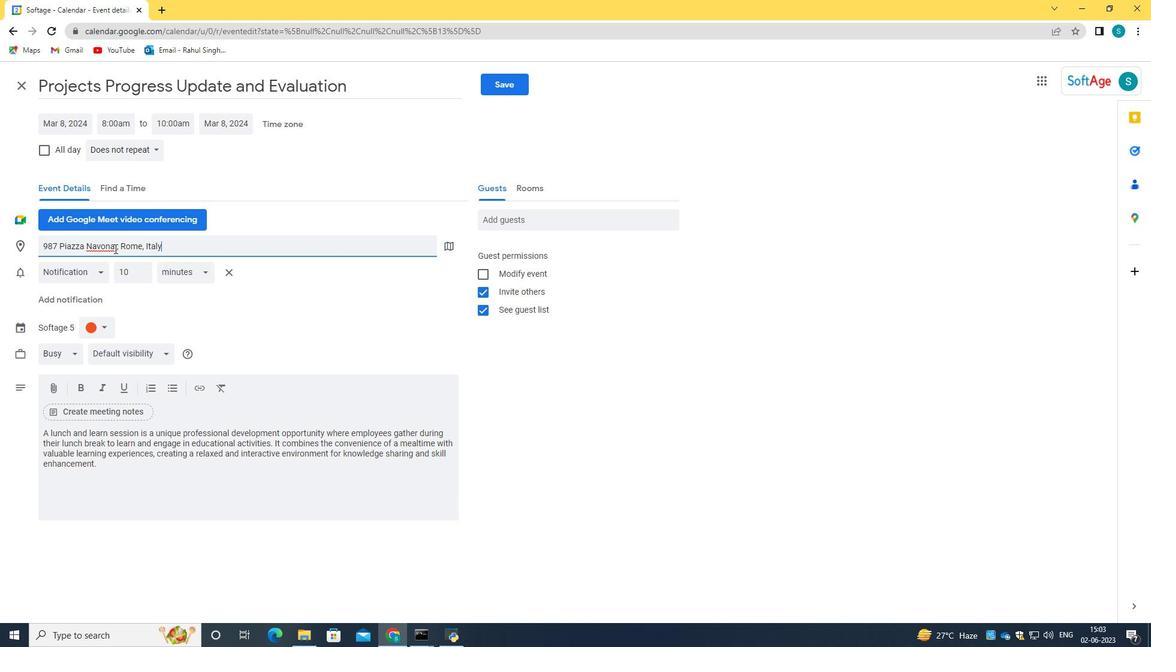 
Action: Mouse pressed right at (104, 247)
Screenshot: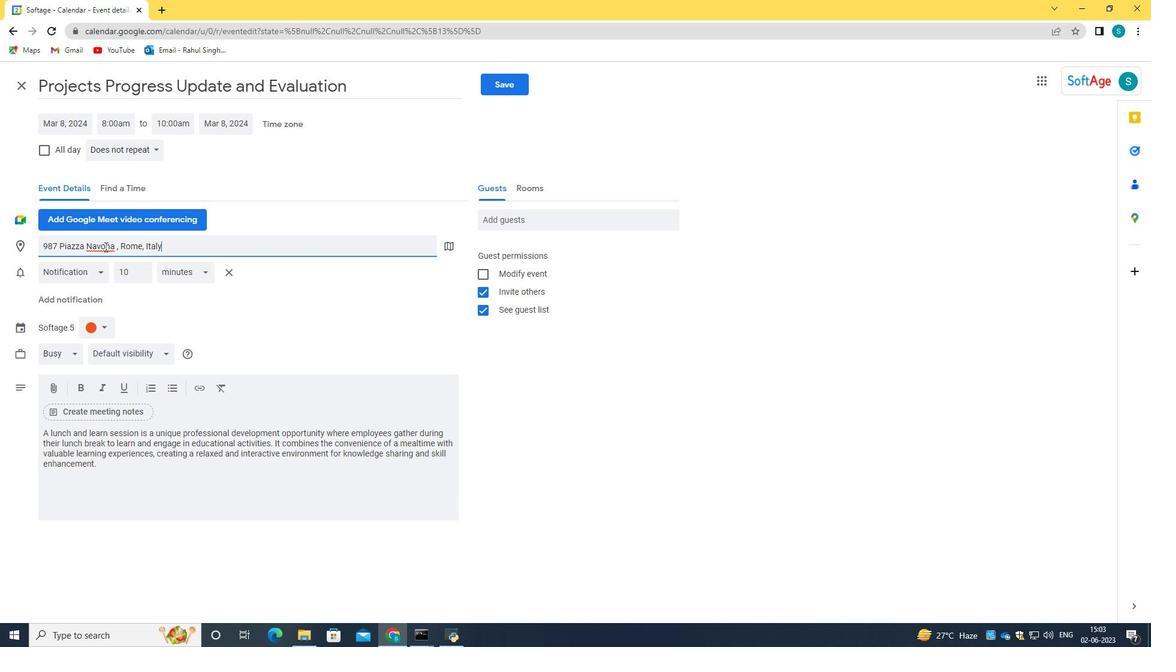 
Action: Mouse moved to (136, 266)
Screenshot: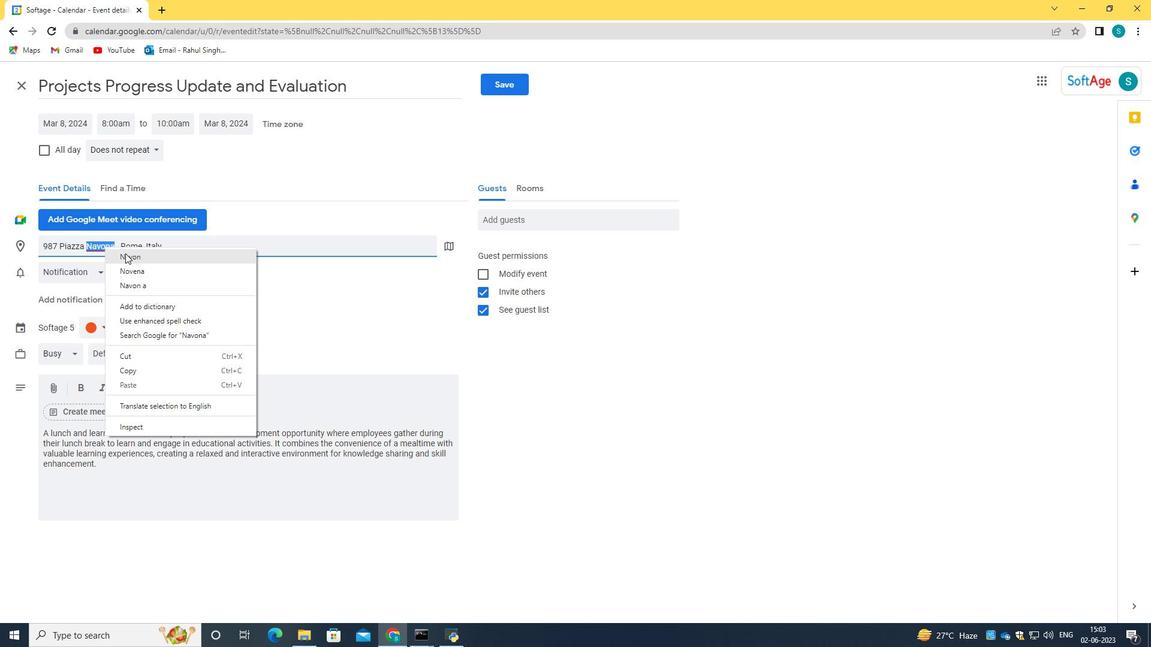 
Action: Mouse pressed left at (136, 266)
Screenshot: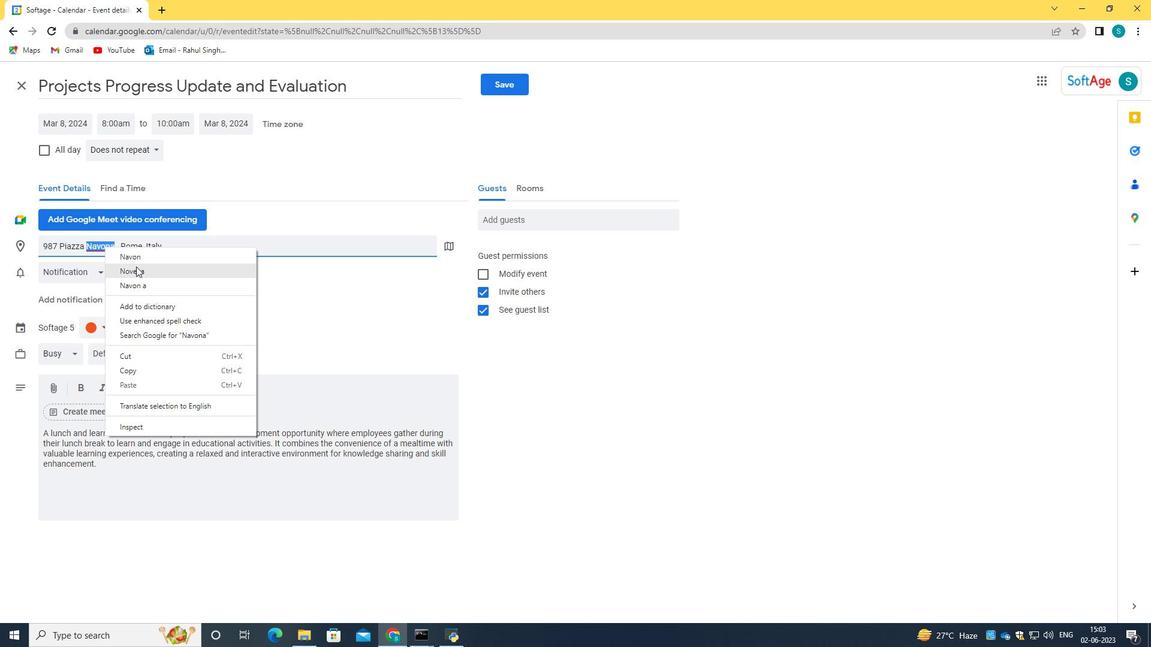 
Action: Mouse moved to (141, 277)
Screenshot: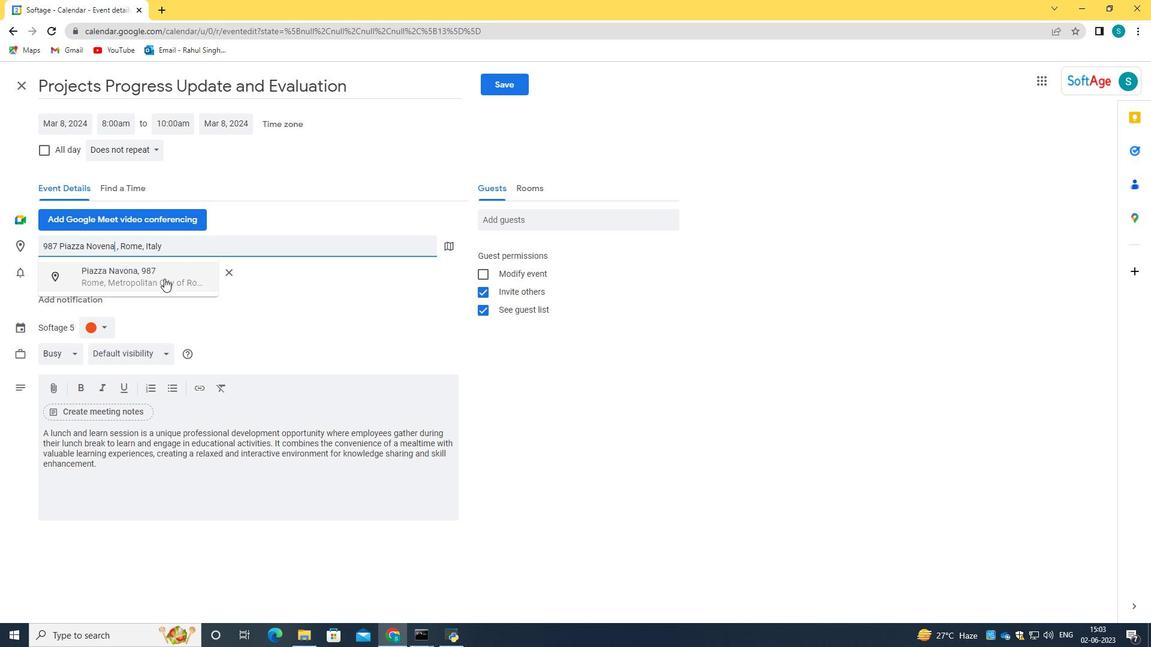 
Action: Mouse pressed left at (141, 277)
Screenshot: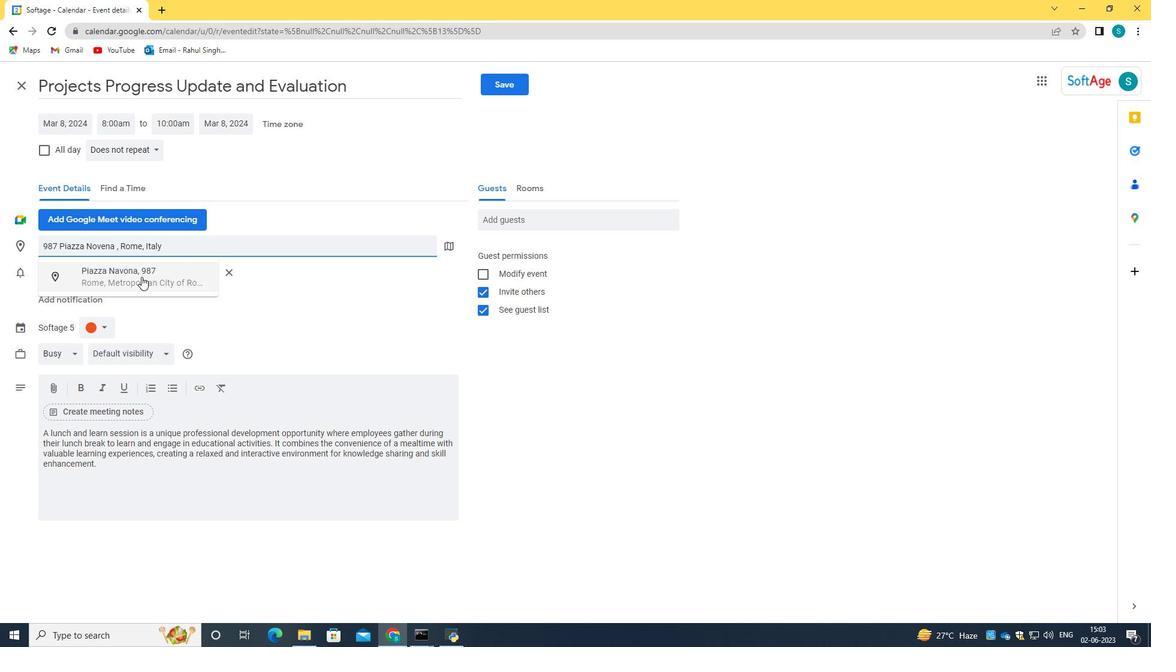 
Action: Mouse moved to (540, 217)
Screenshot: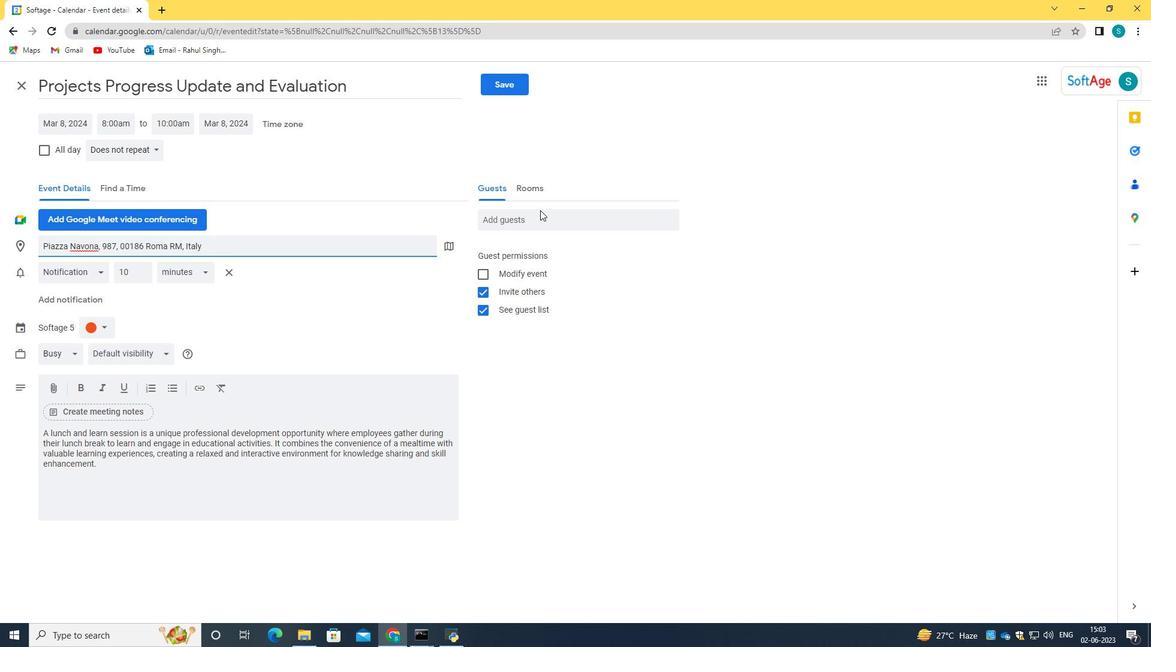 
Action: Mouse pressed left at (540, 217)
Screenshot: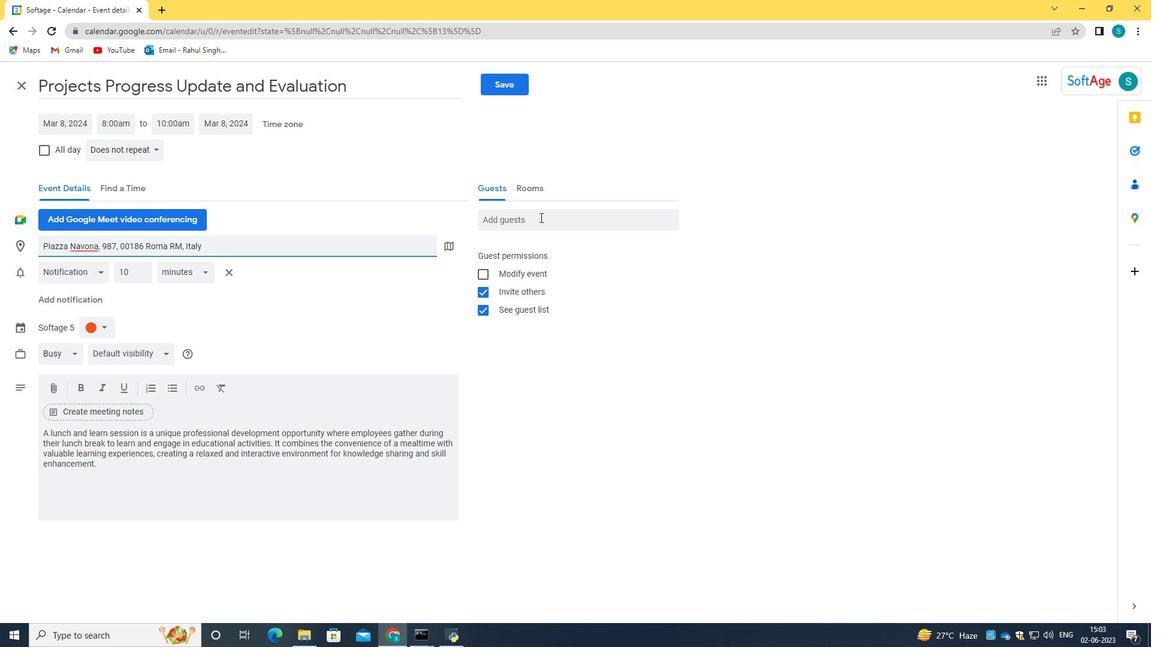 
Action: Mouse moved to (540, 217)
Screenshot: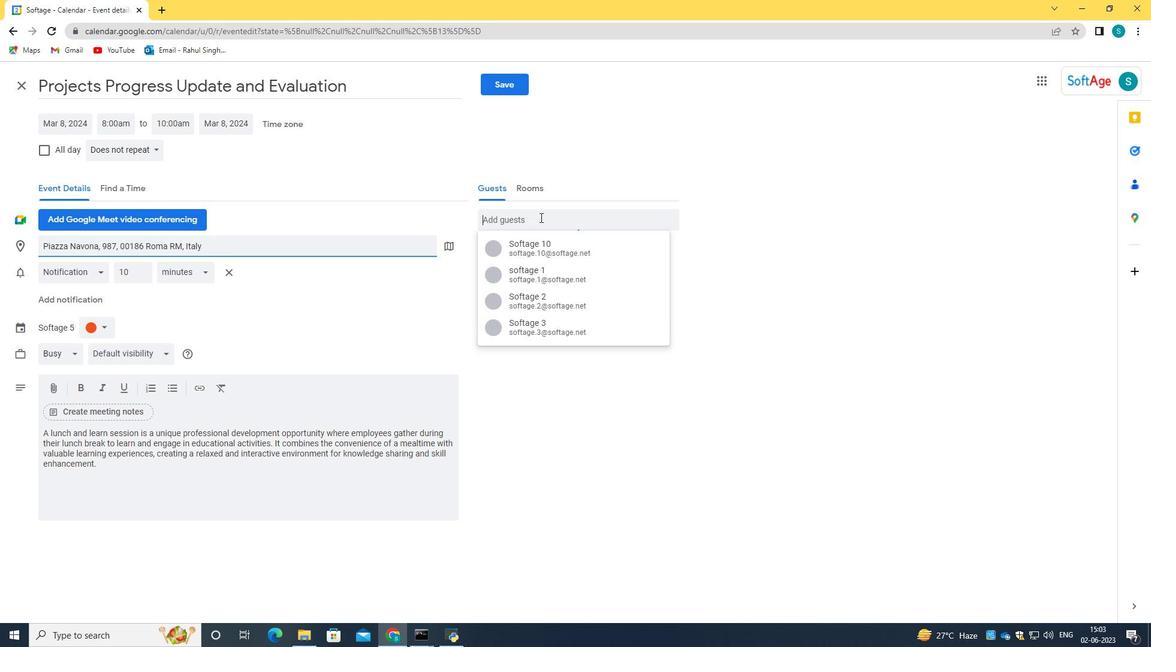 
Action: Key pressed softage<Key.shift>@<Key.backspace>.3<Key.shift>@sodtaf<Key.home>
Screenshot: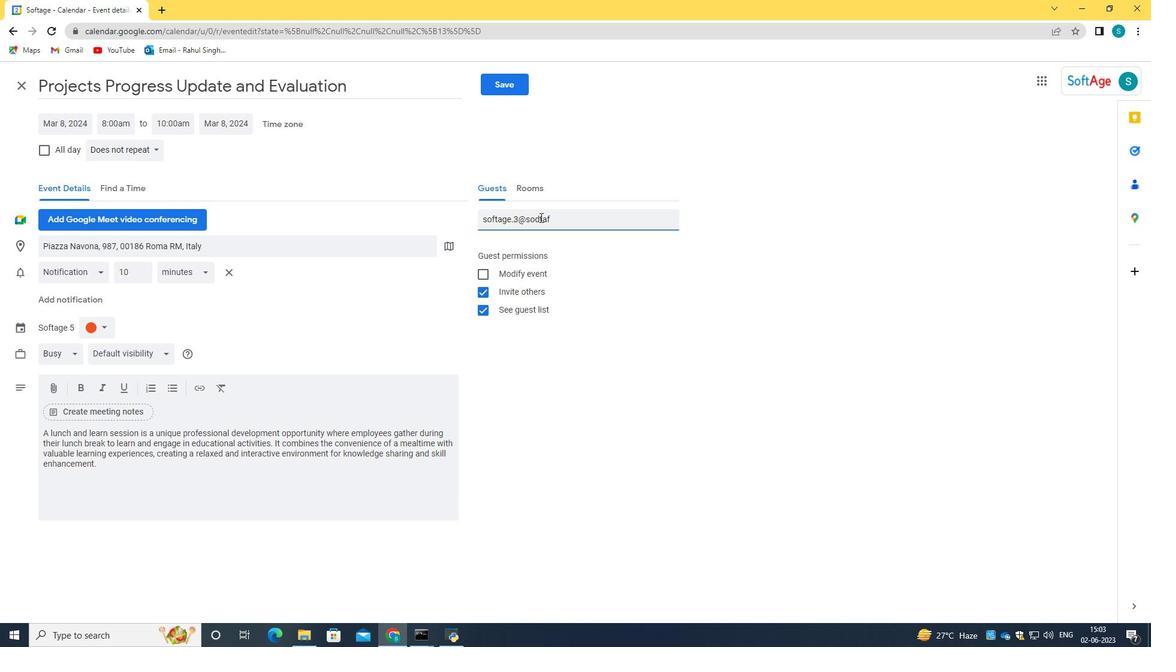 
Action: Mouse moved to (577, 225)
Screenshot: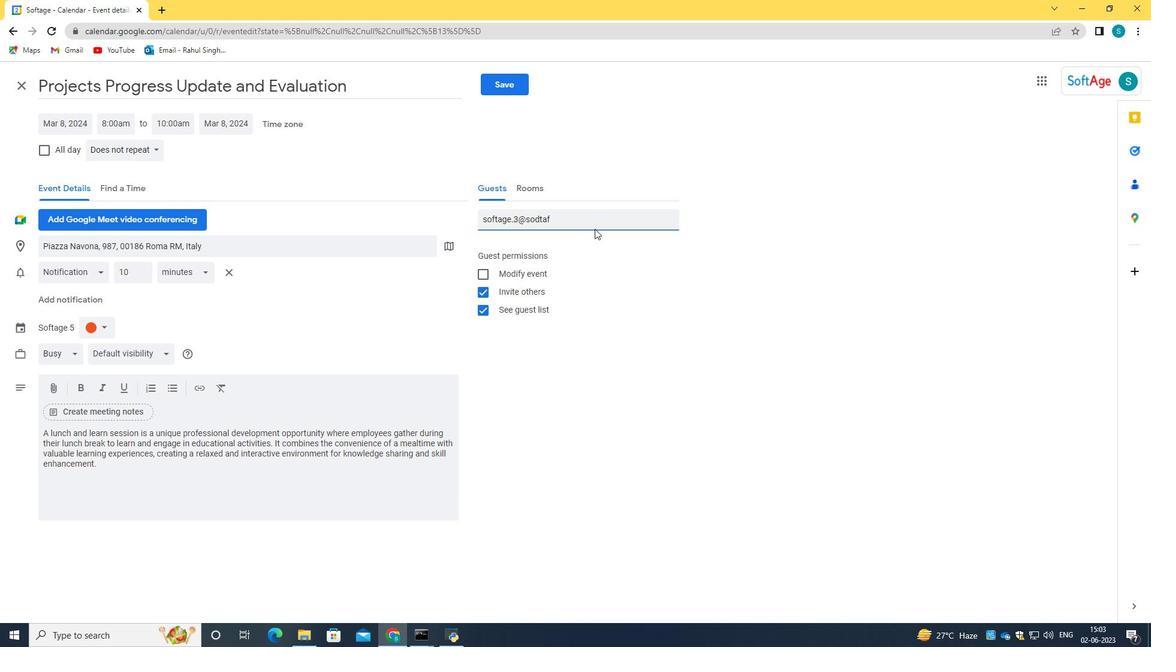 
Action: Mouse pressed left at (577, 225)
Screenshot: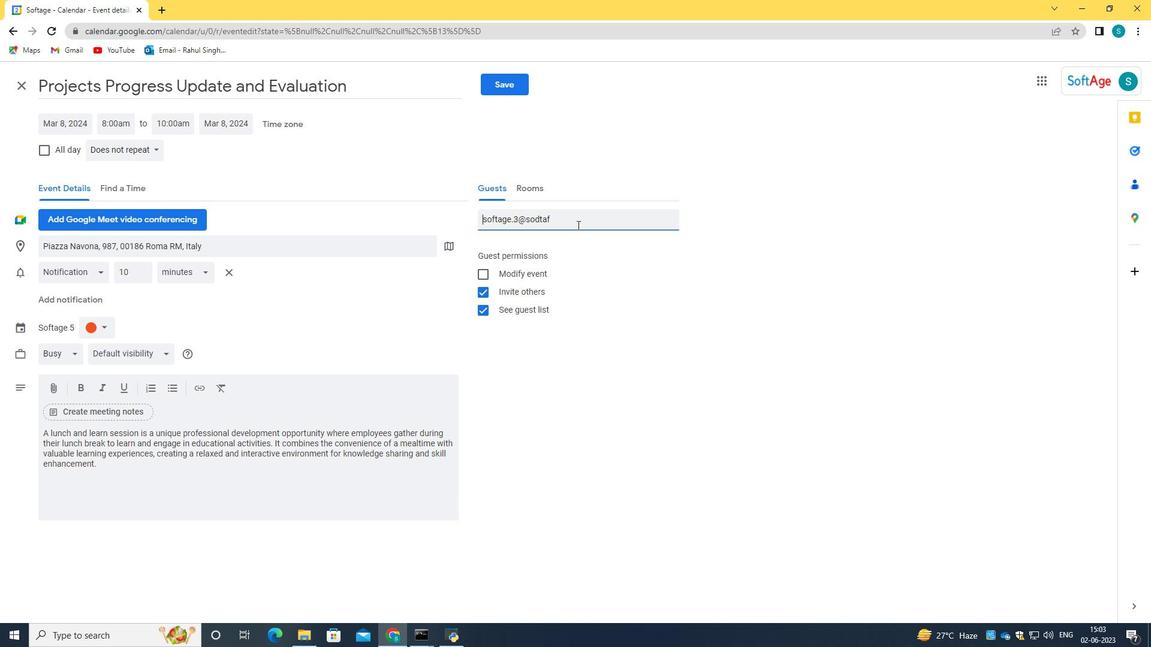 
Action: Key pressed <Key.backspace><Key.backspace><Key.backspace><Key.backspace>ftage.net
Screenshot: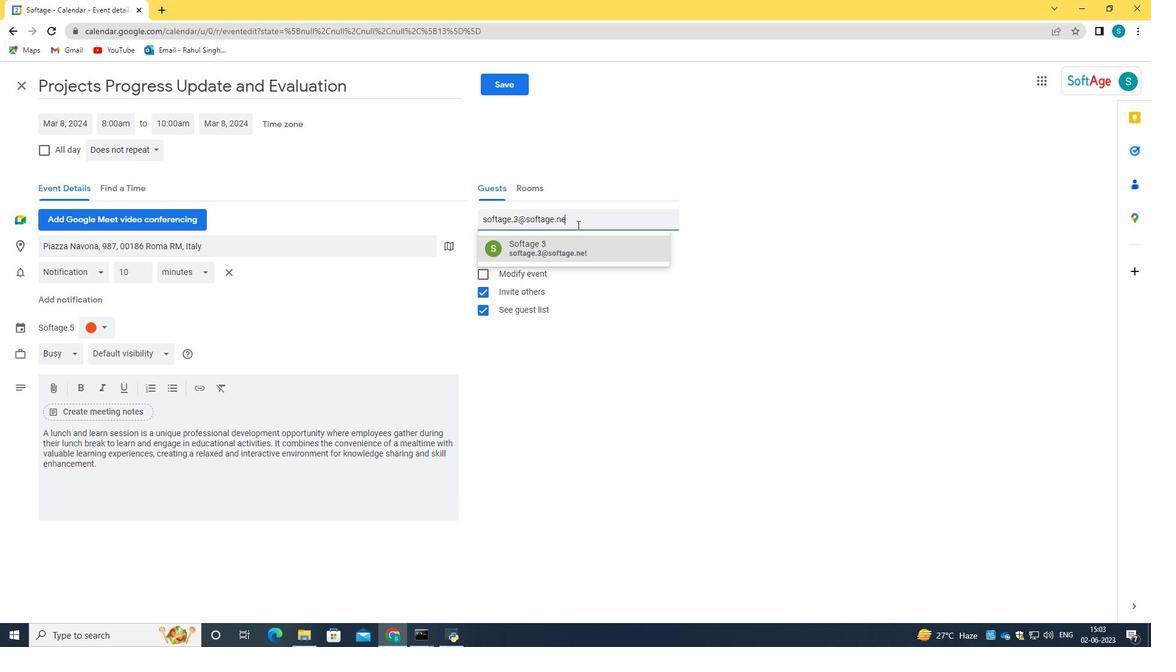 
Action: Mouse moved to (576, 237)
Screenshot: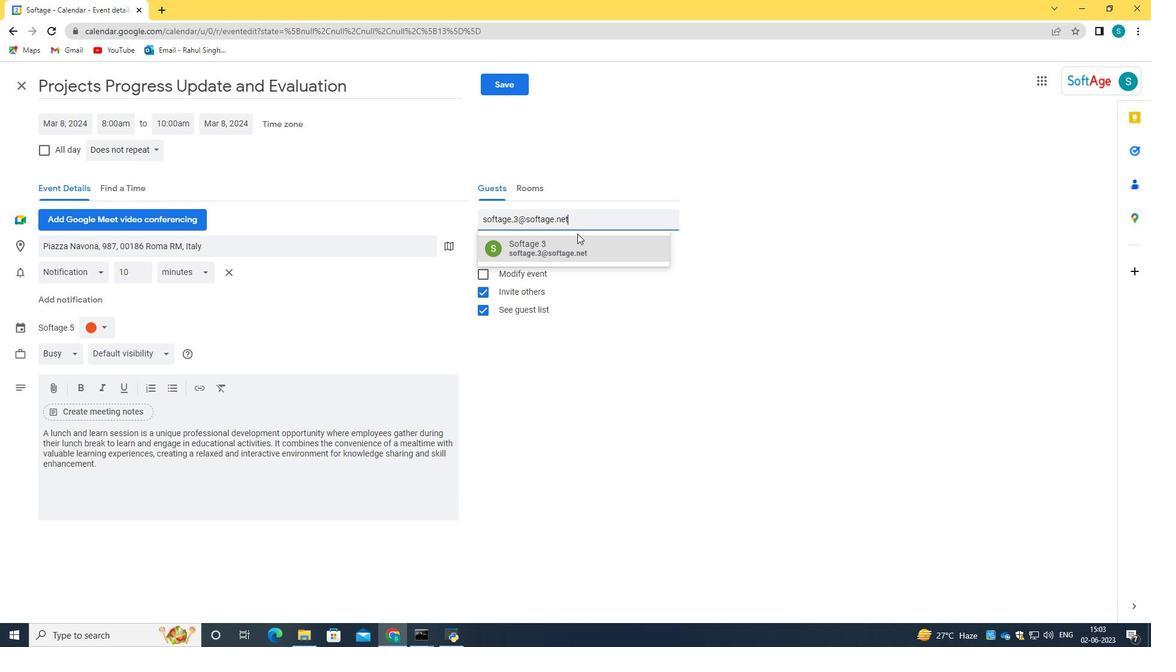 
Action: Mouse pressed left at (576, 237)
Screenshot: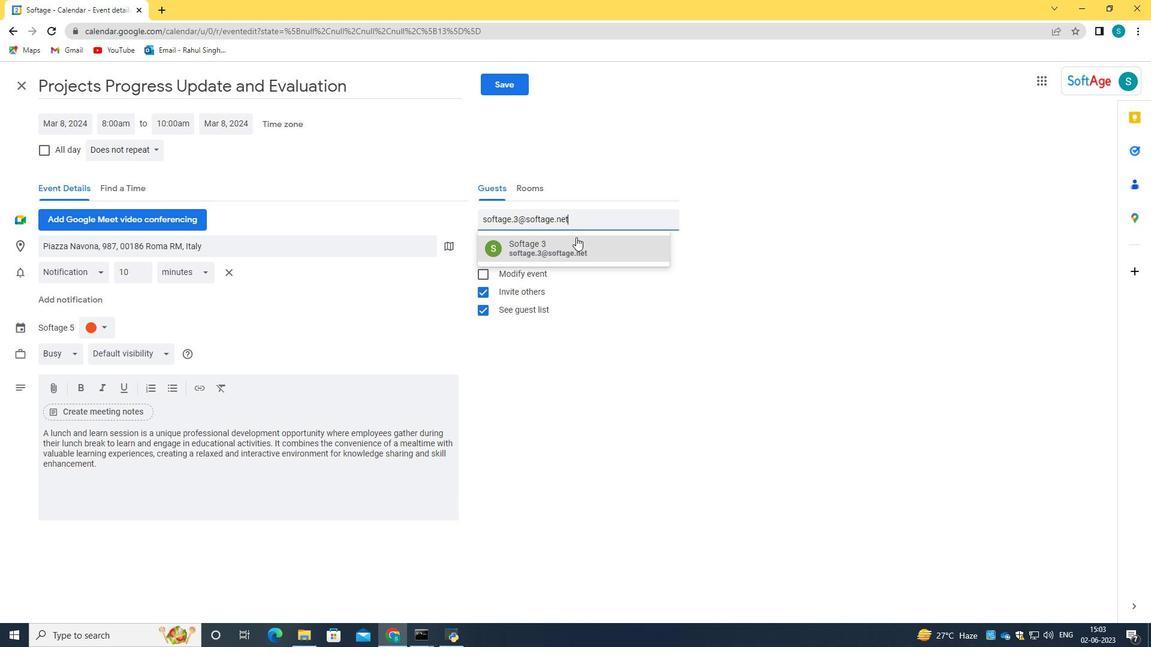 
Action: Mouse moved to (527, 209)
Screenshot: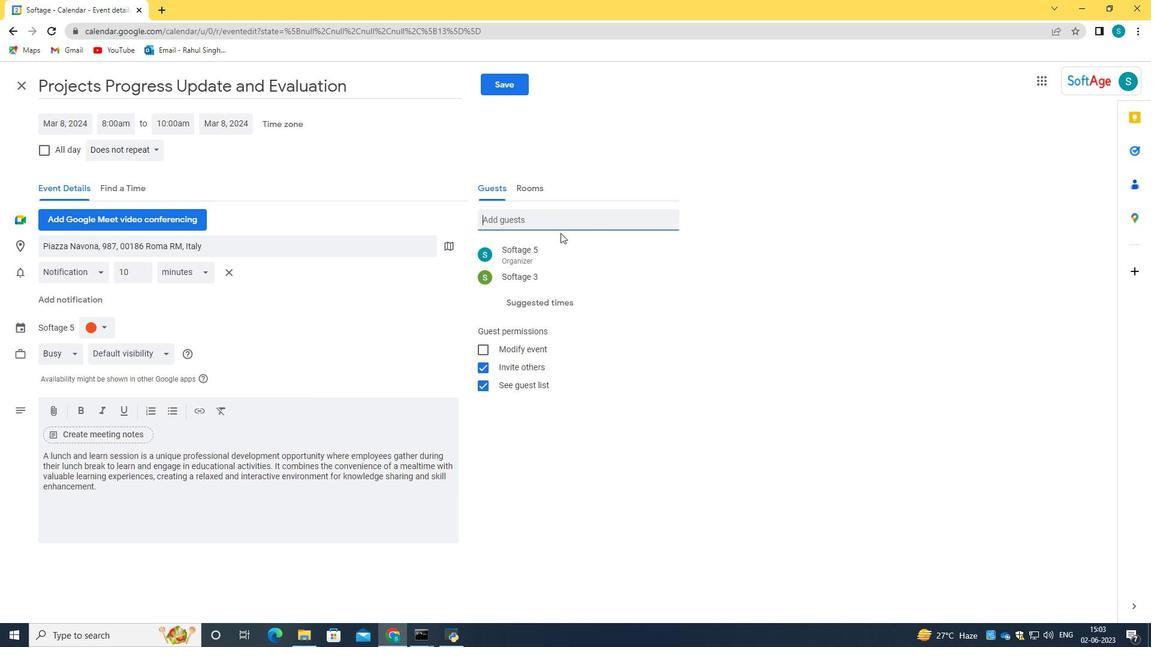 
Action: Key pressed softage.1<Key.shift>@softage.net
Screenshot: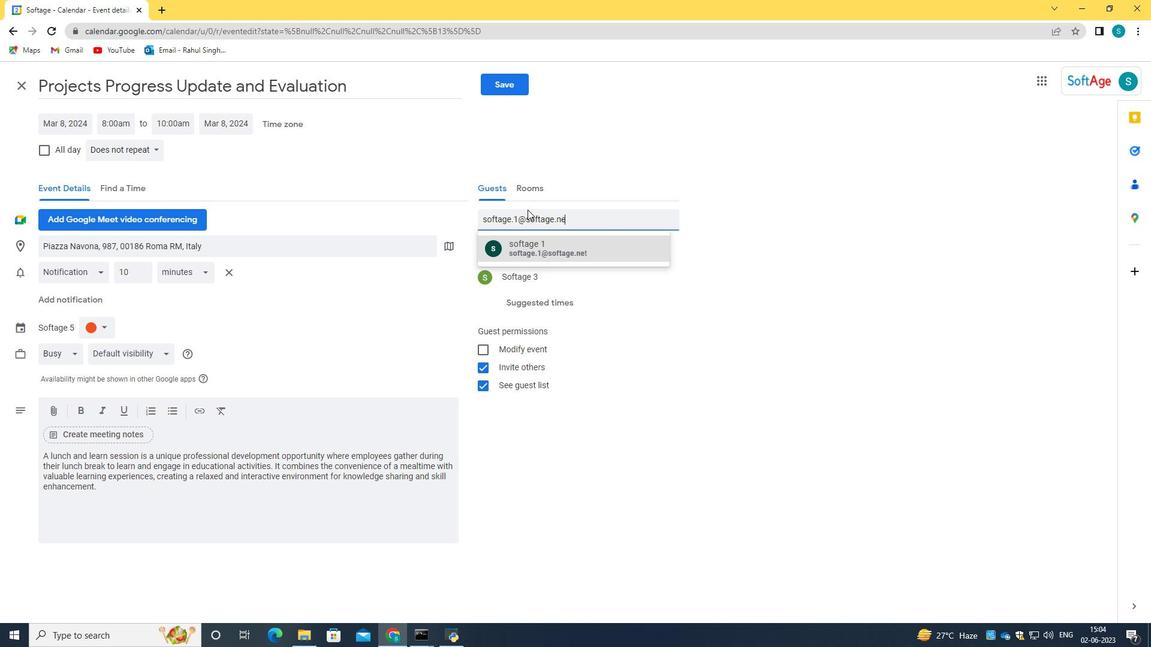 
Action: Mouse moved to (573, 250)
Screenshot: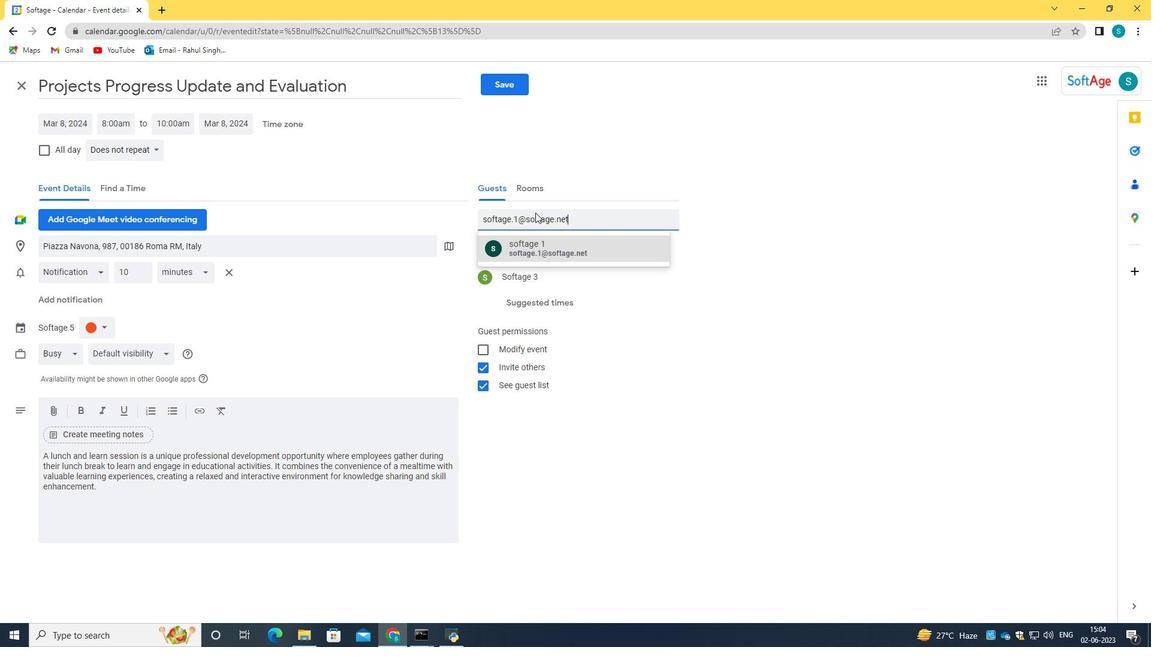 
Action: Mouse pressed left at (573, 250)
Screenshot: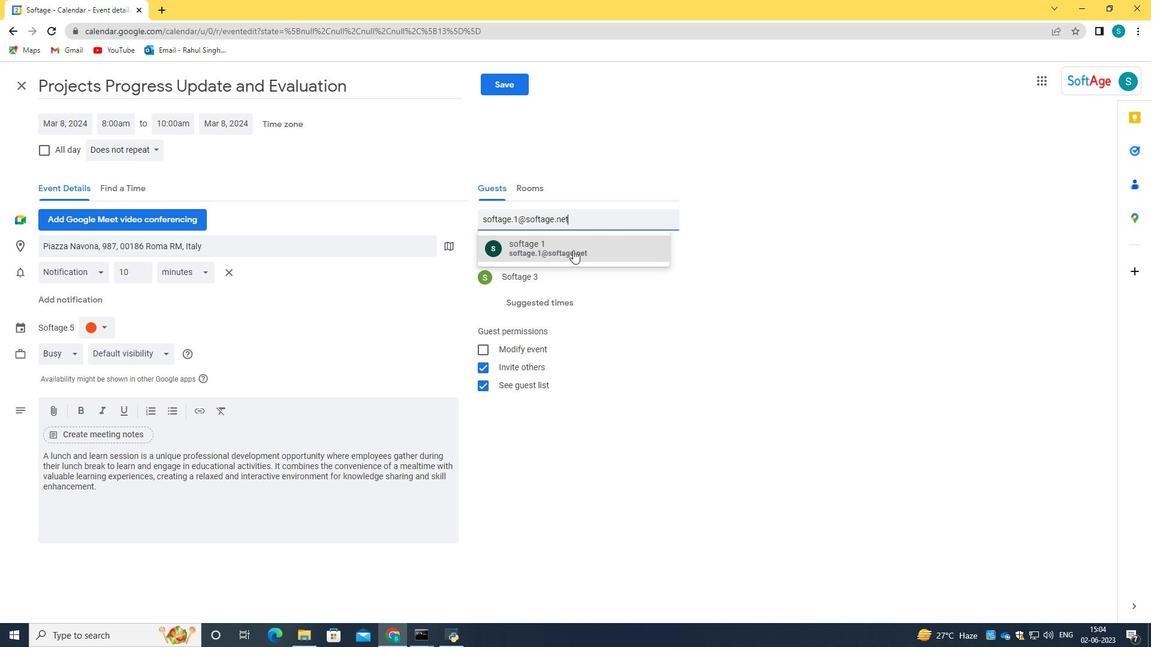 
Action: Mouse moved to (139, 146)
Screenshot: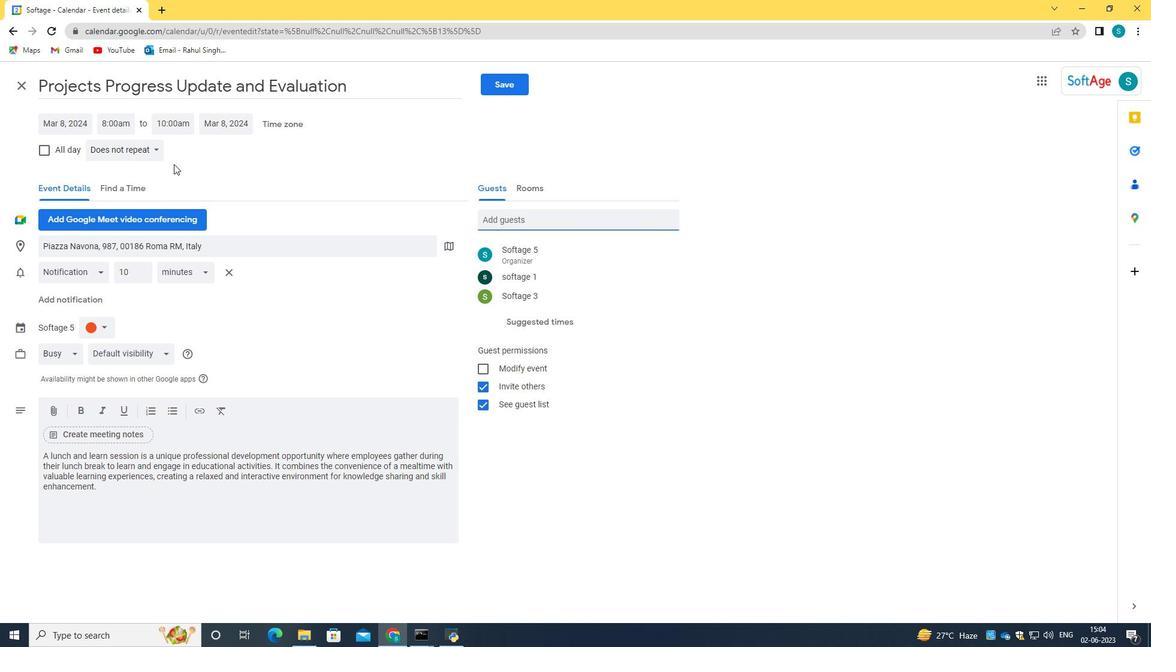 
Action: Mouse pressed left at (139, 146)
Screenshot: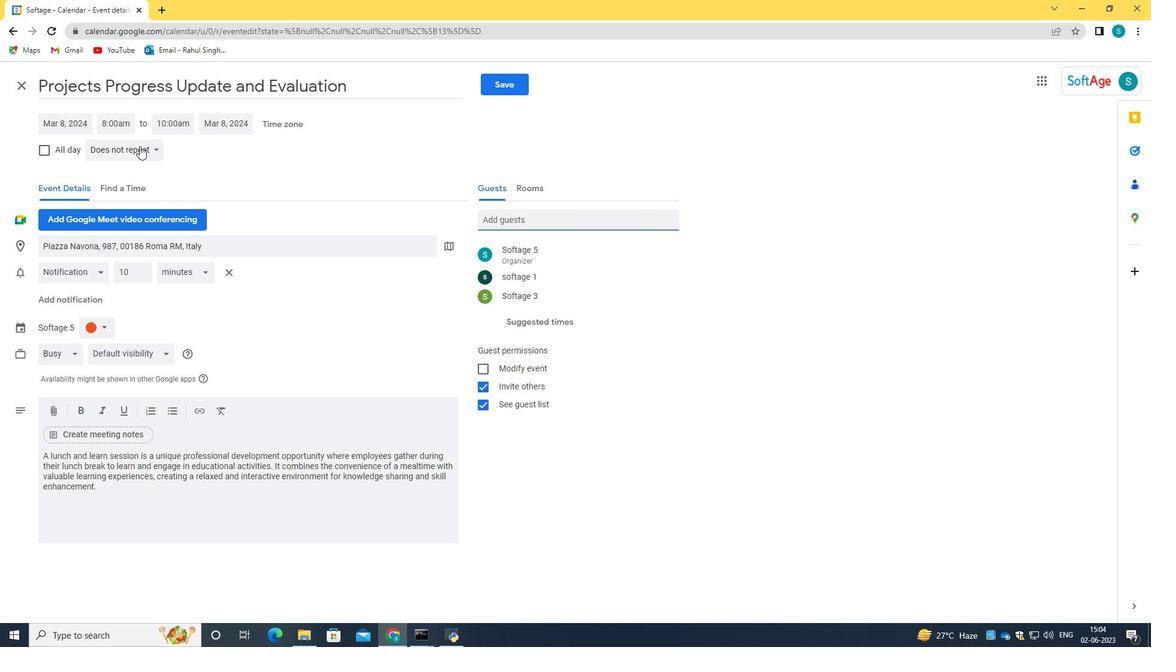 
Action: Mouse moved to (131, 262)
Screenshot: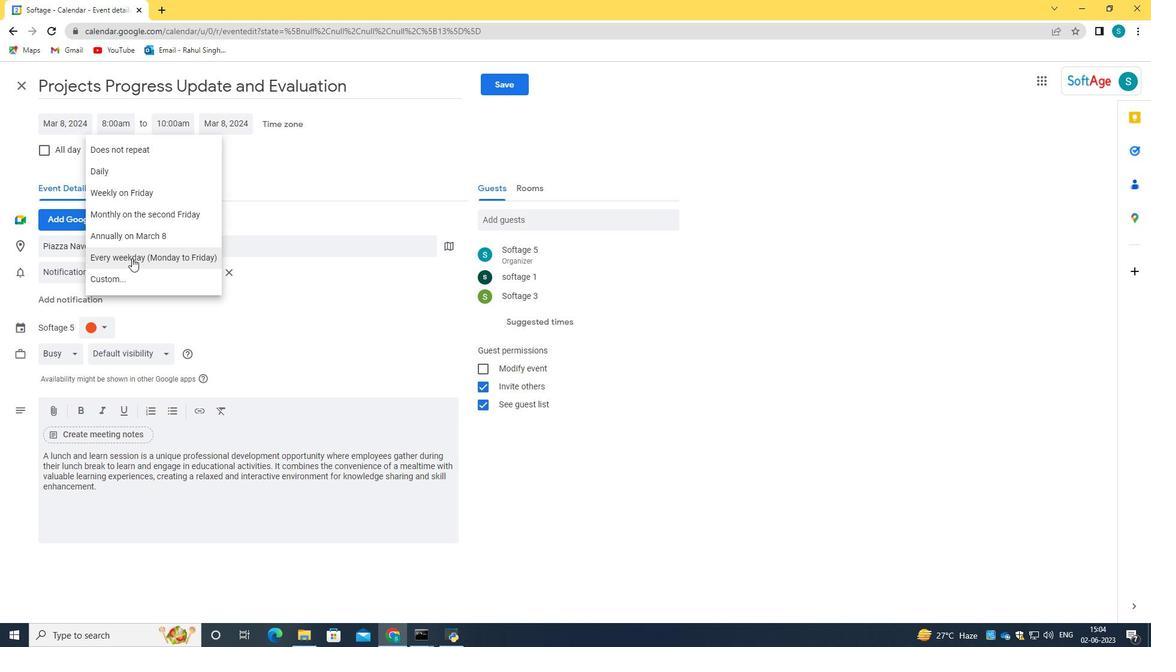 
Action: Mouse pressed left at (131, 262)
Screenshot: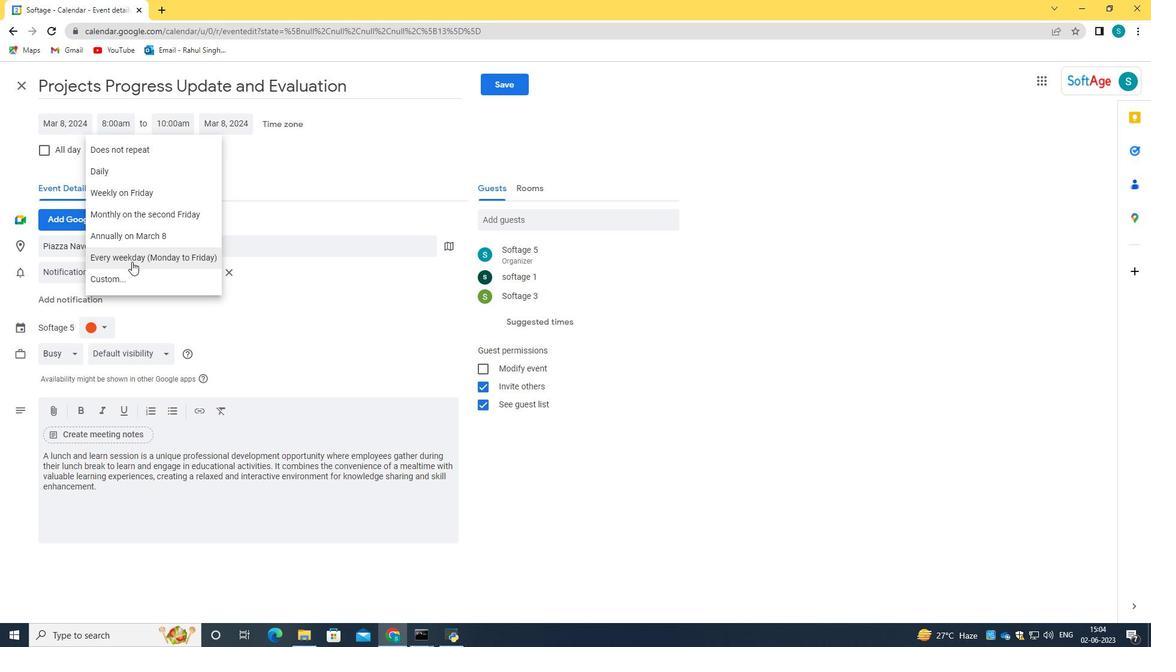 
Action: Mouse moved to (508, 79)
Screenshot: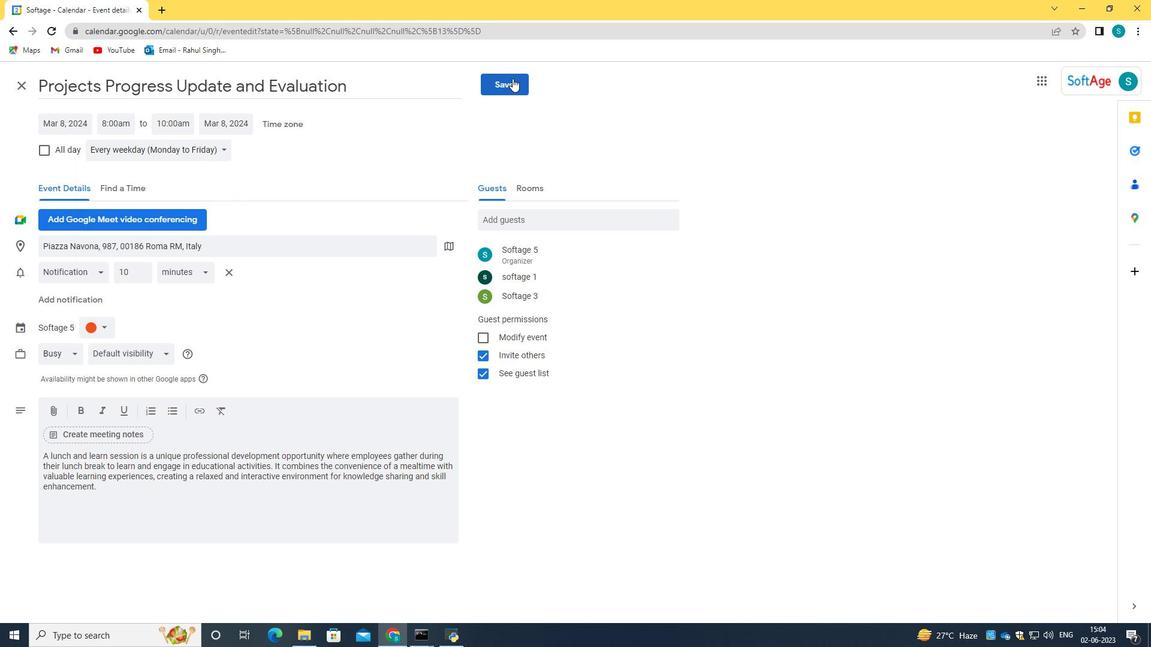 
Action: Mouse pressed left at (508, 79)
Screenshot: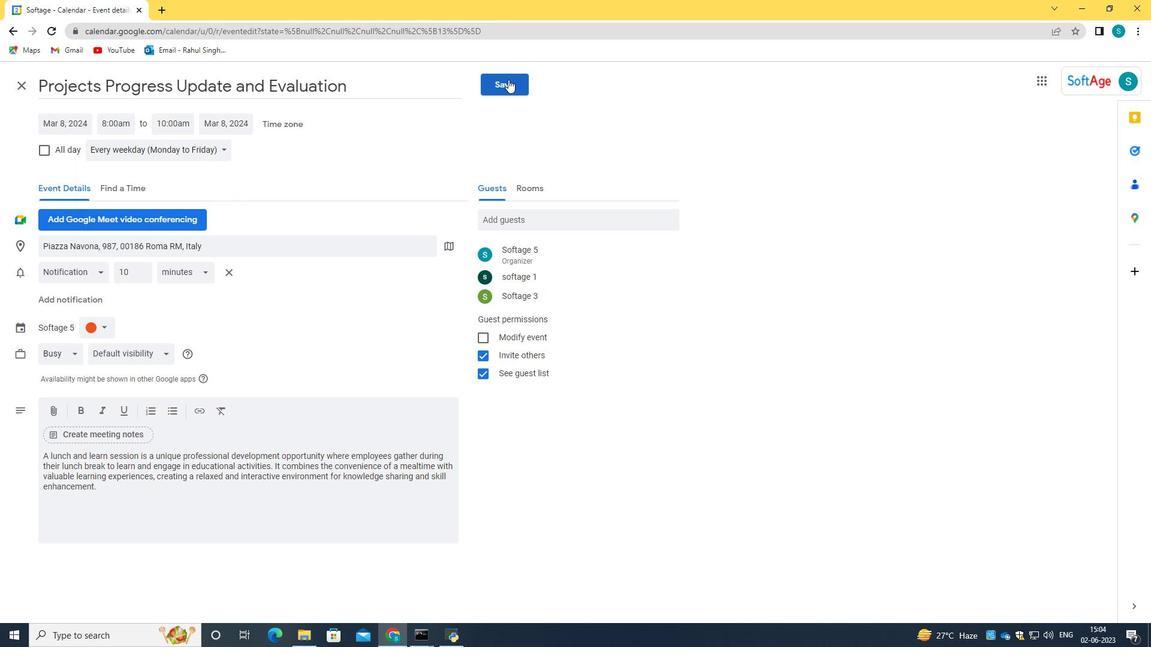 
Action: Mouse moved to (684, 375)
Screenshot: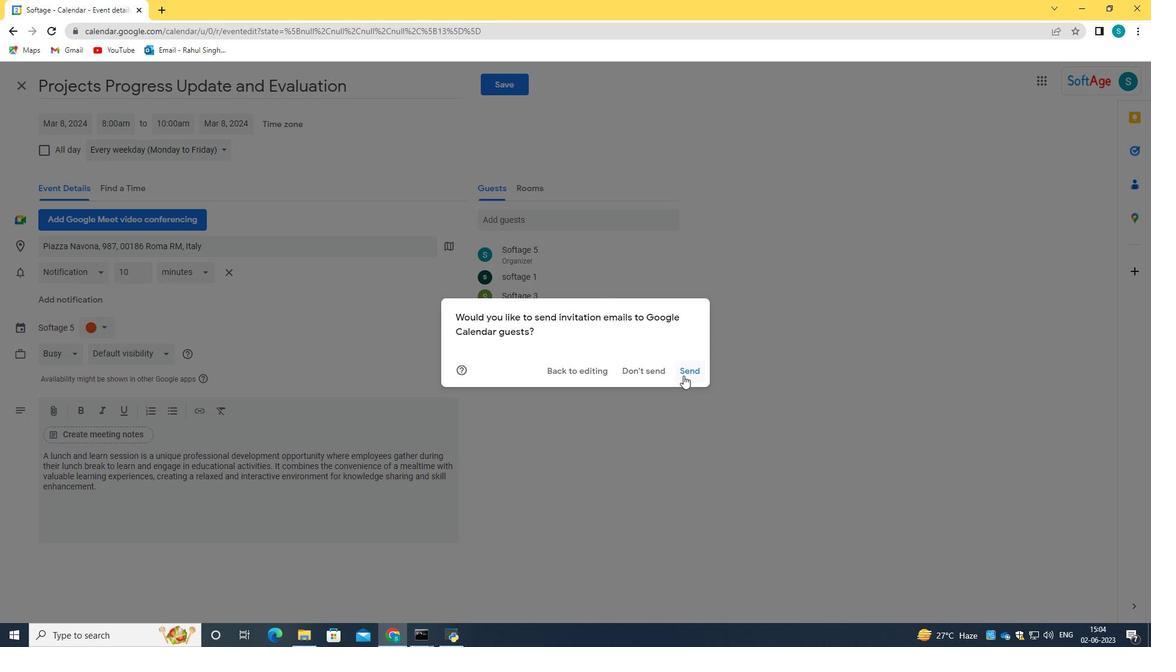
Action: Mouse pressed left at (684, 375)
Screenshot: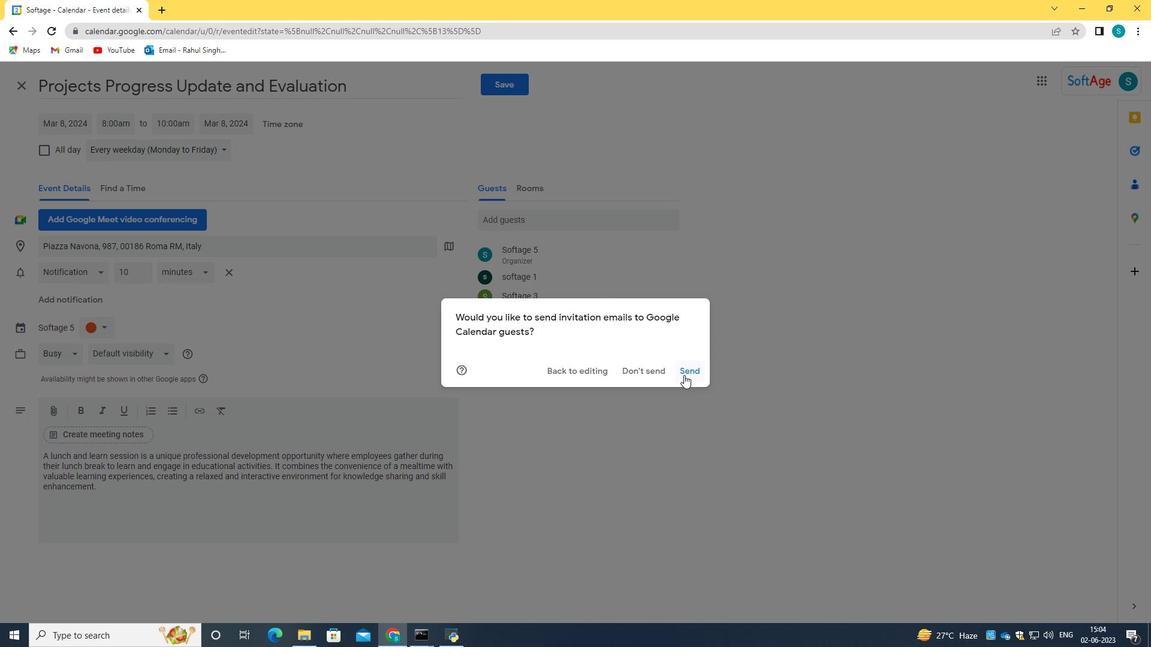 
